 Task: Select the reference search view vs code in the default folding range provider.
Action: Mouse moved to (24, 604)
Screenshot: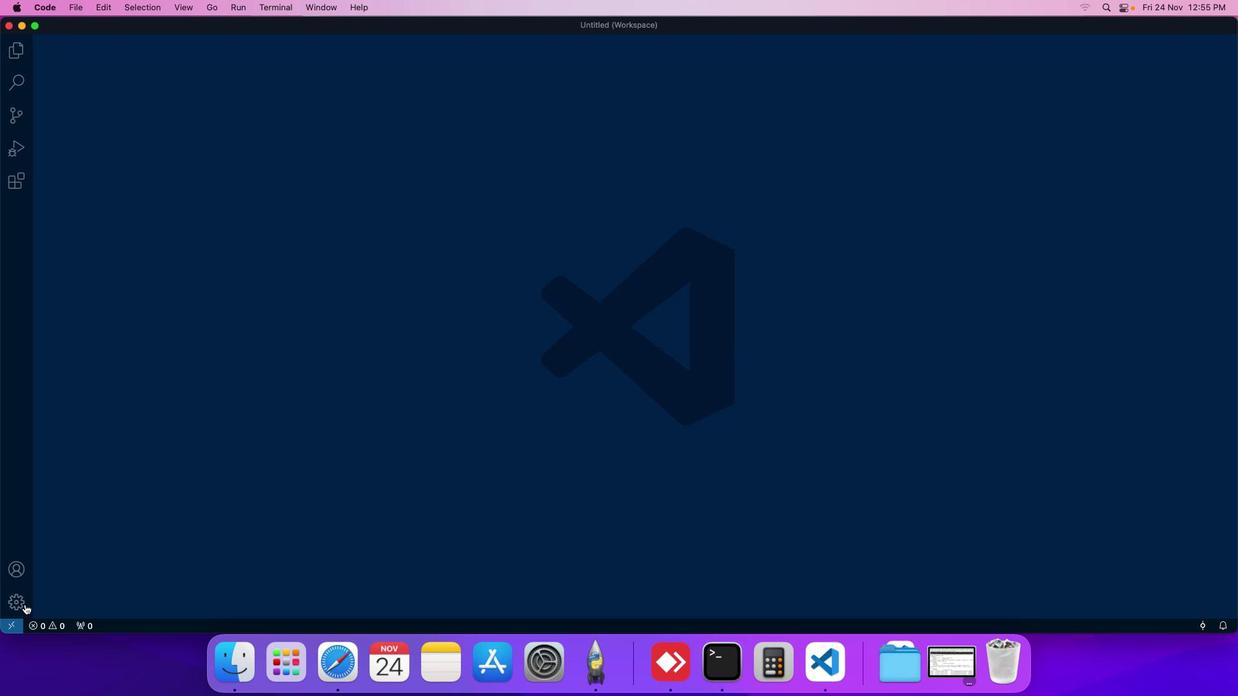 
Action: Mouse pressed left at (24, 604)
Screenshot: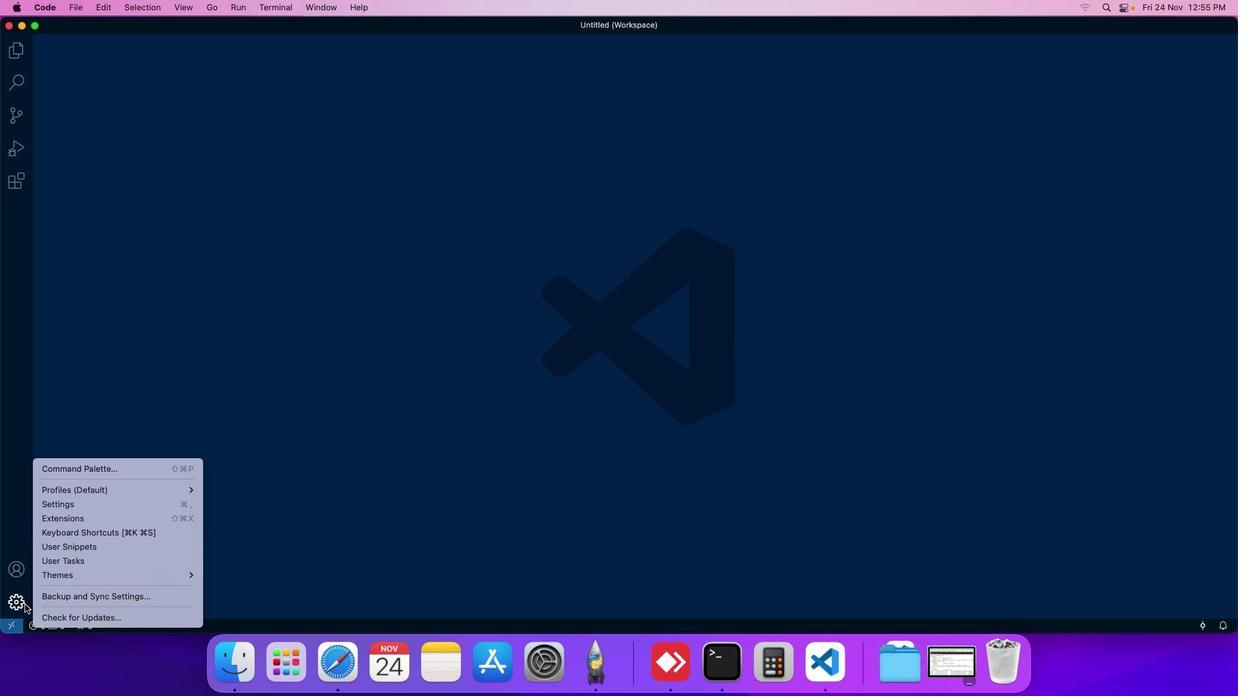 
Action: Mouse moved to (112, 504)
Screenshot: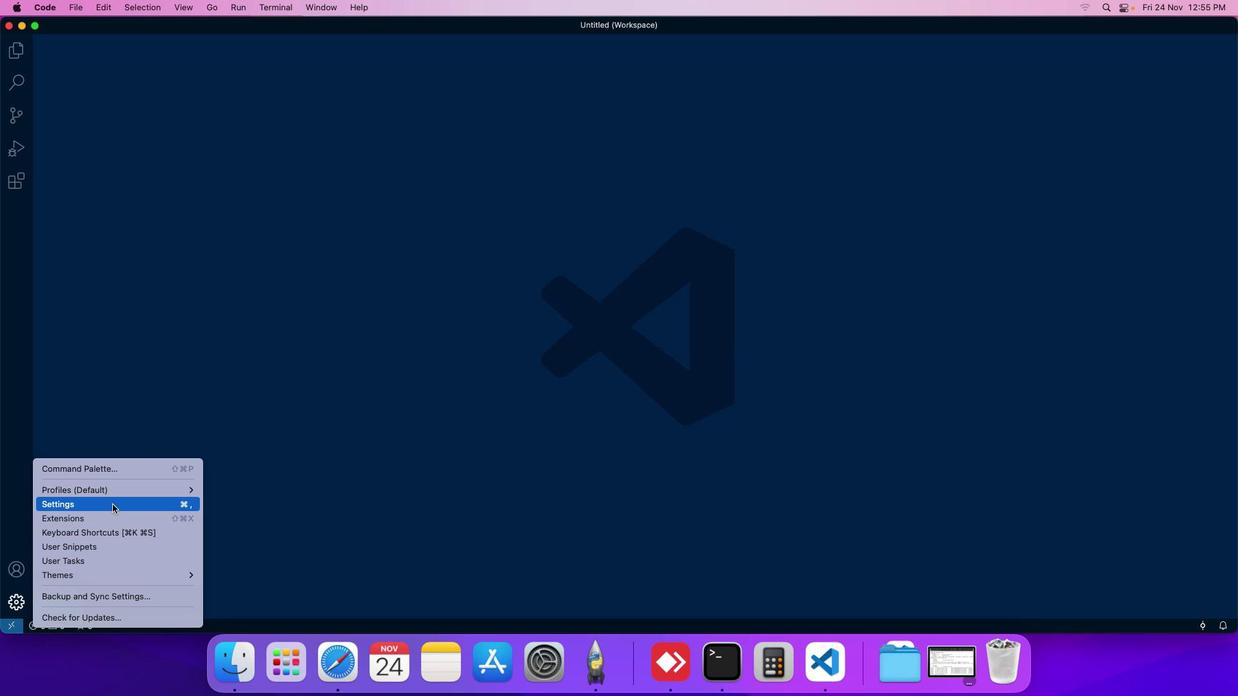 
Action: Mouse pressed left at (112, 504)
Screenshot: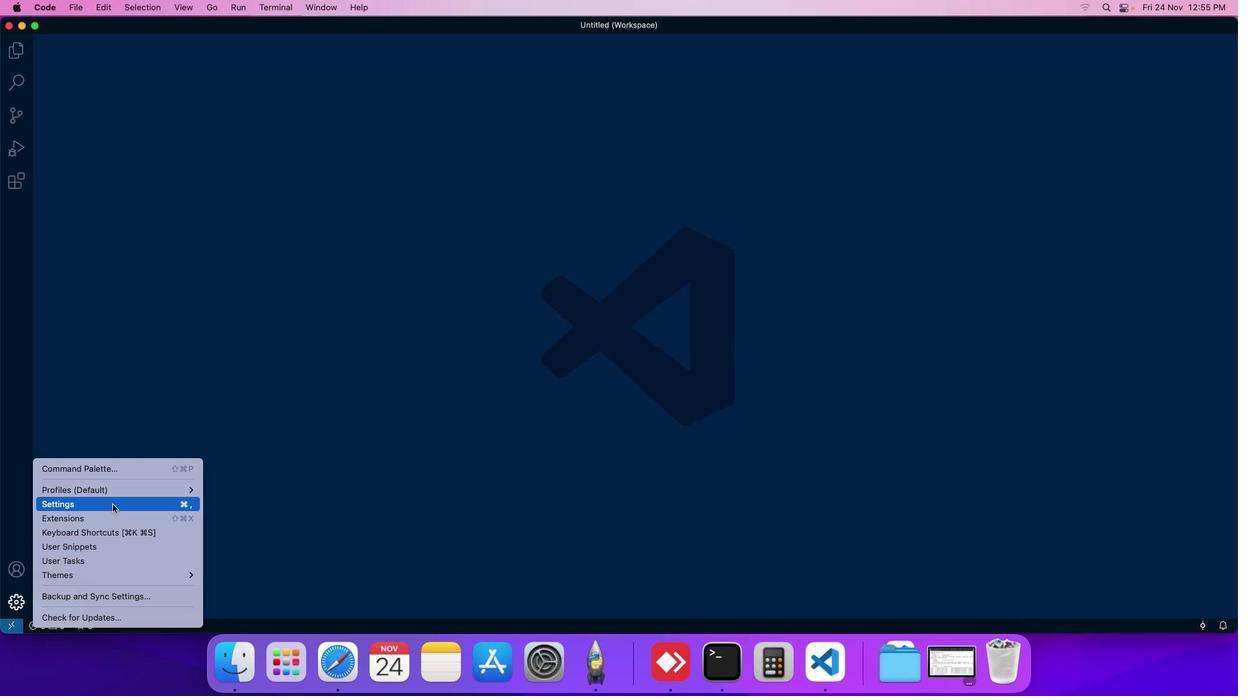 
Action: Mouse moved to (268, 148)
Screenshot: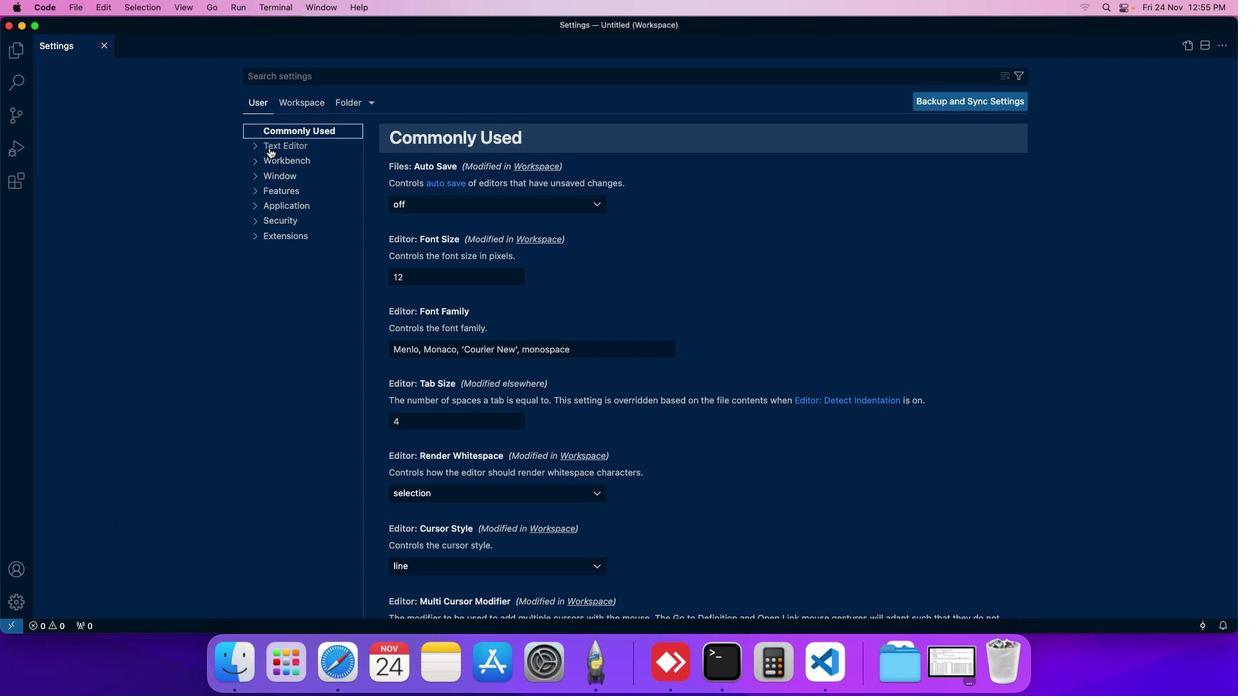 
Action: Mouse pressed left at (268, 148)
Screenshot: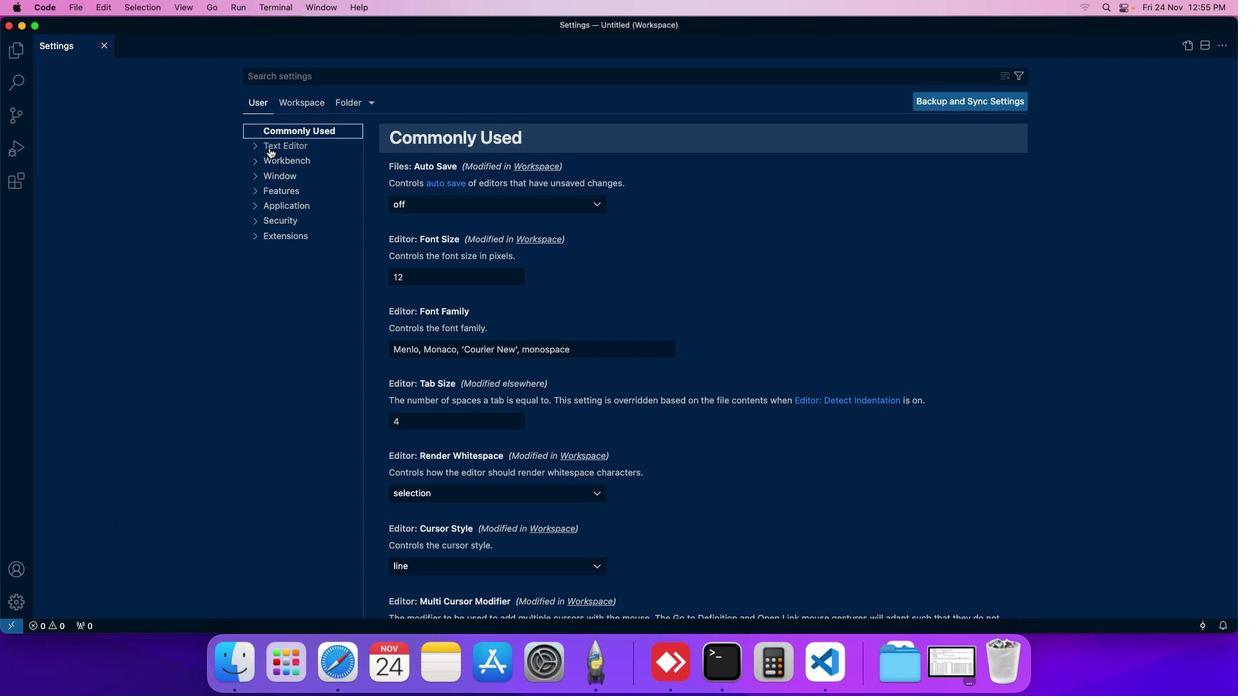 
Action: Mouse moved to (482, 347)
Screenshot: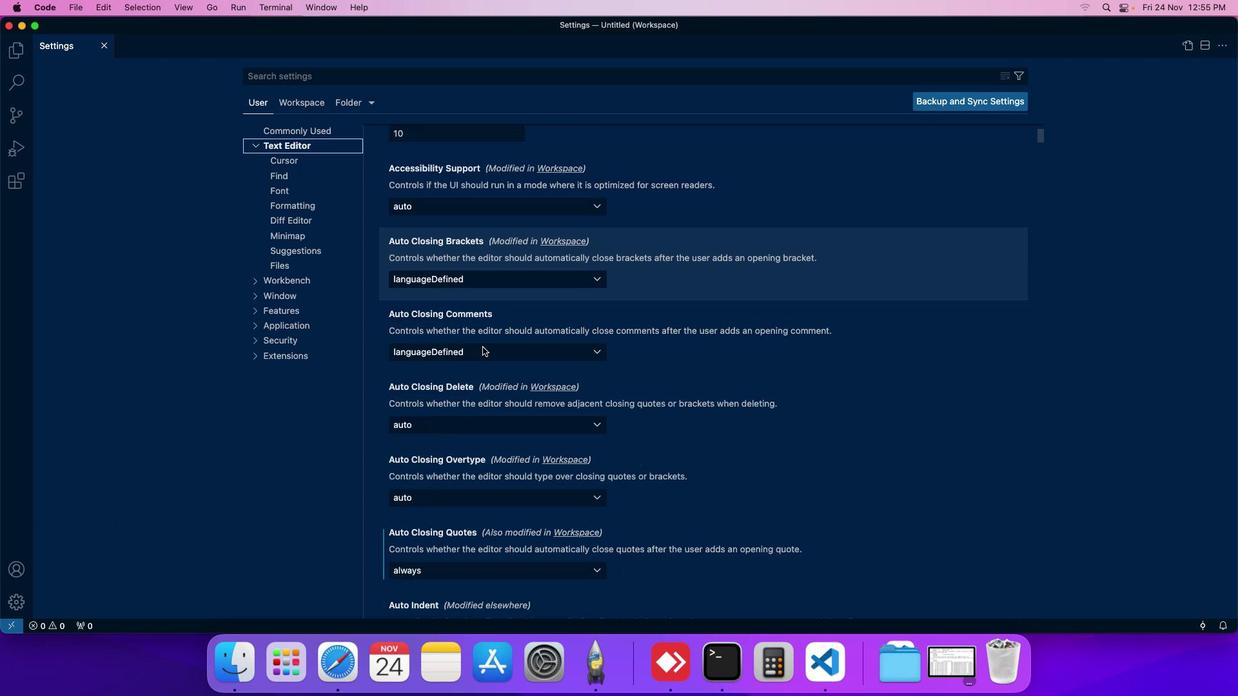 
Action: Mouse scrolled (482, 347) with delta (0, 0)
Screenshot: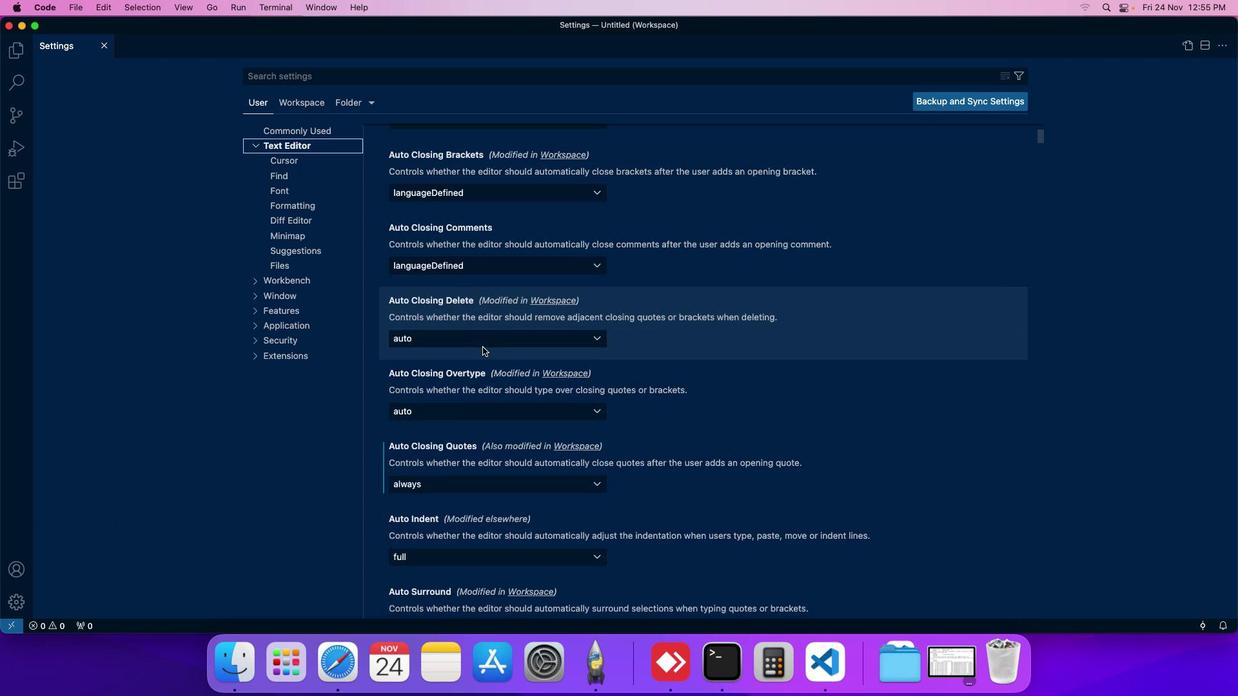 
Action: Mouse scrolled (482, 347) with delta (0, 0)
Screenshot: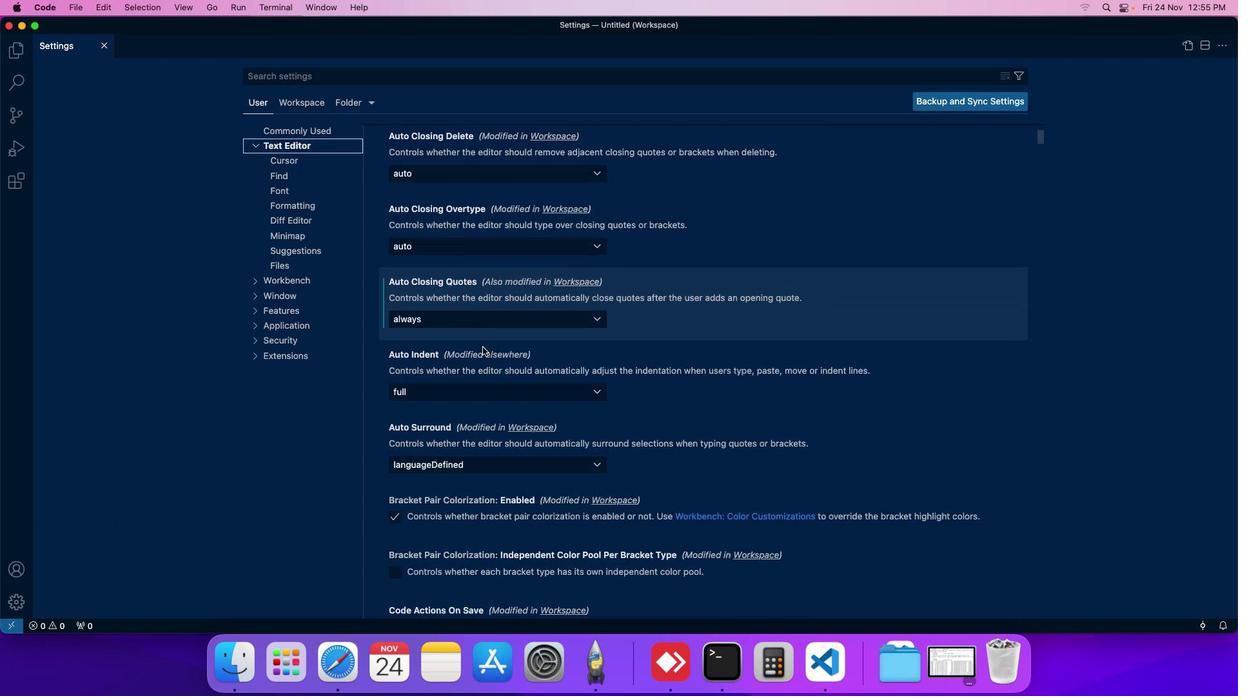 
Action: Mouse scrolled (482, 347) with delta (0, 0)
Screenshot: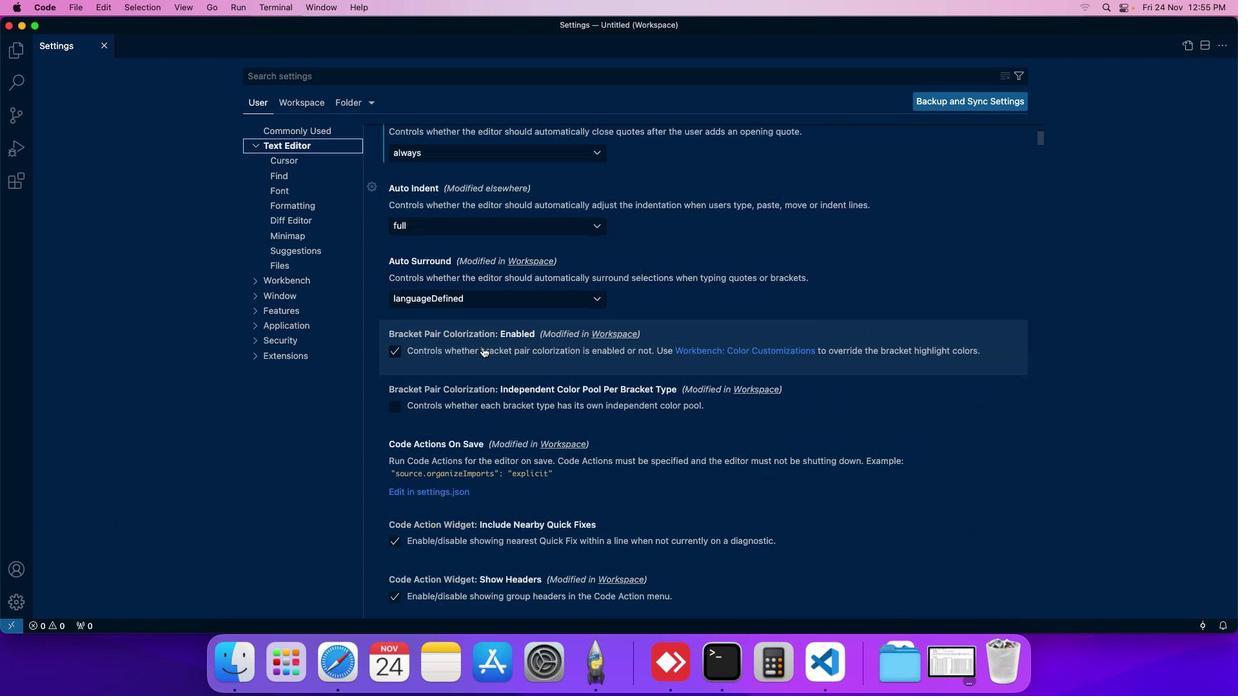 
Action: Mouse scrolled (482, 347) with delta (0, 0)
Screenshot: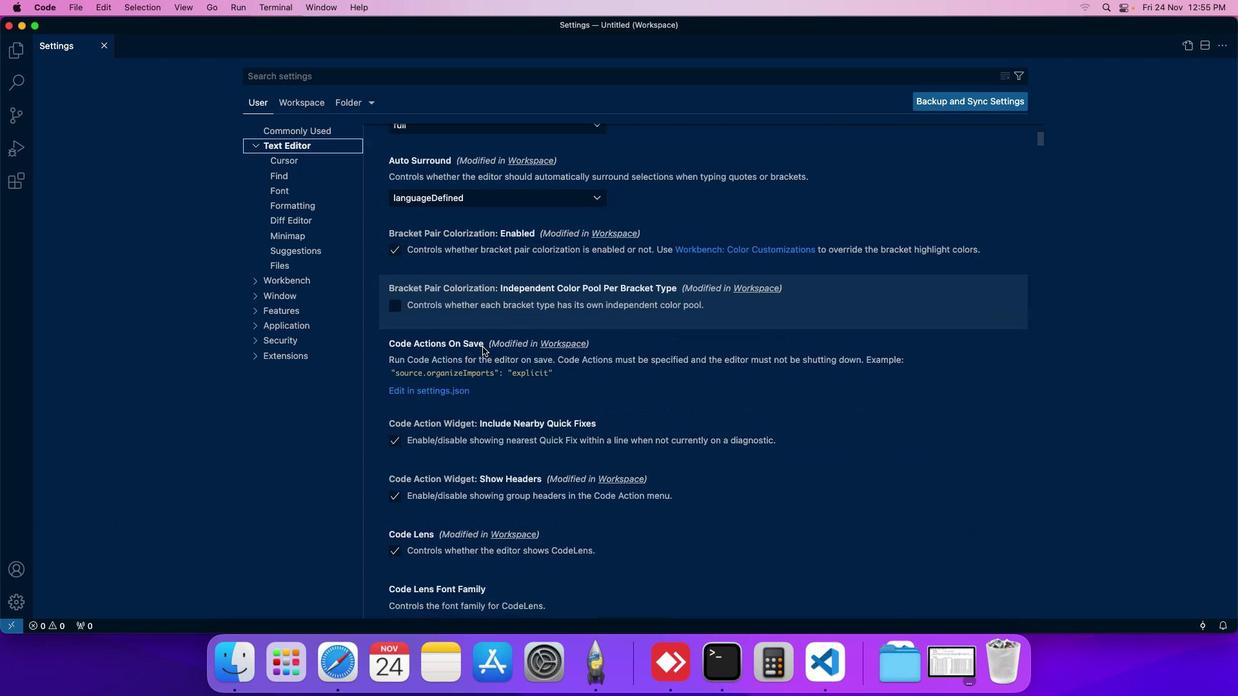 
Action: Mouse scrolled (482, 347) with delta (0, 0)
Screenshot: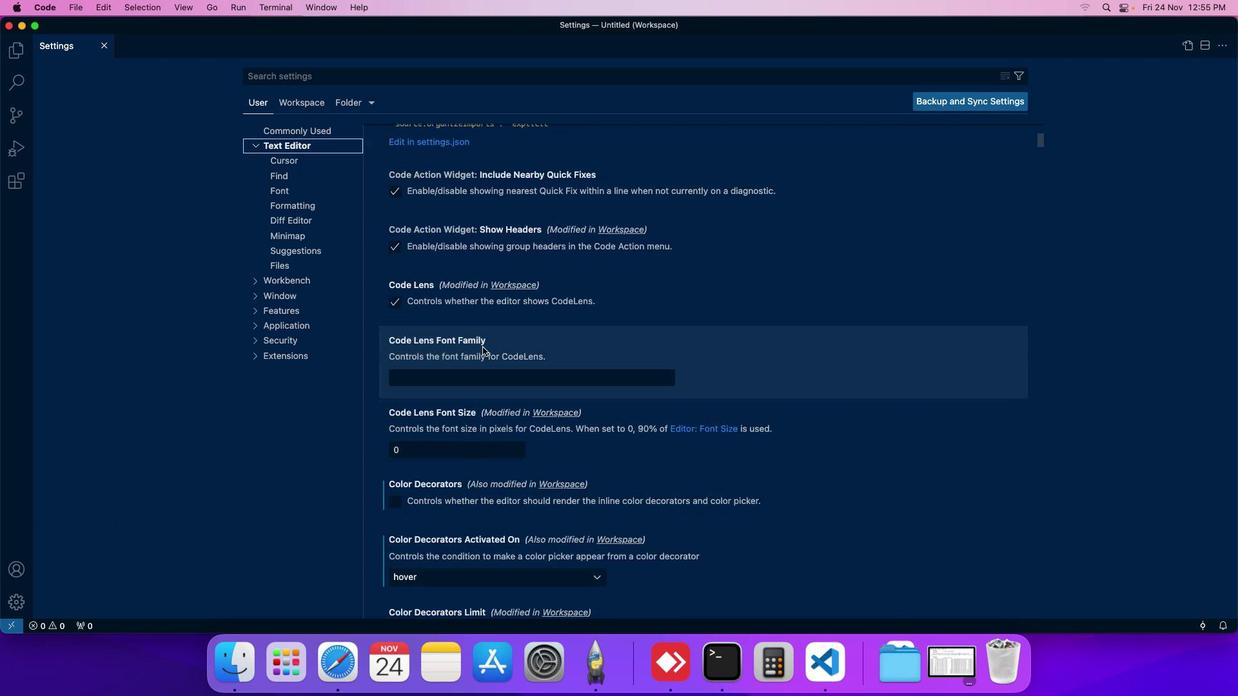 
Action: Mouse scrolled (482, 347) with delta (0, 0)
Screenshot: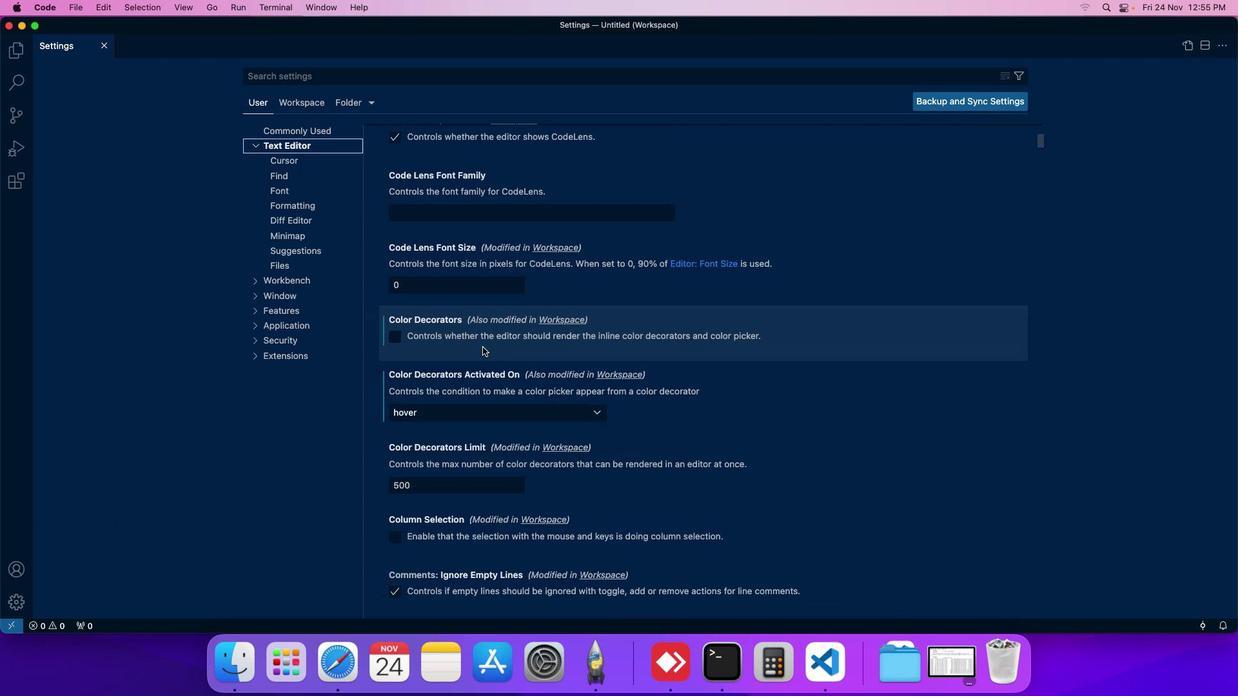
Action: Mouse scrolled (482, 347) with delta (0, 0)
Screenshot: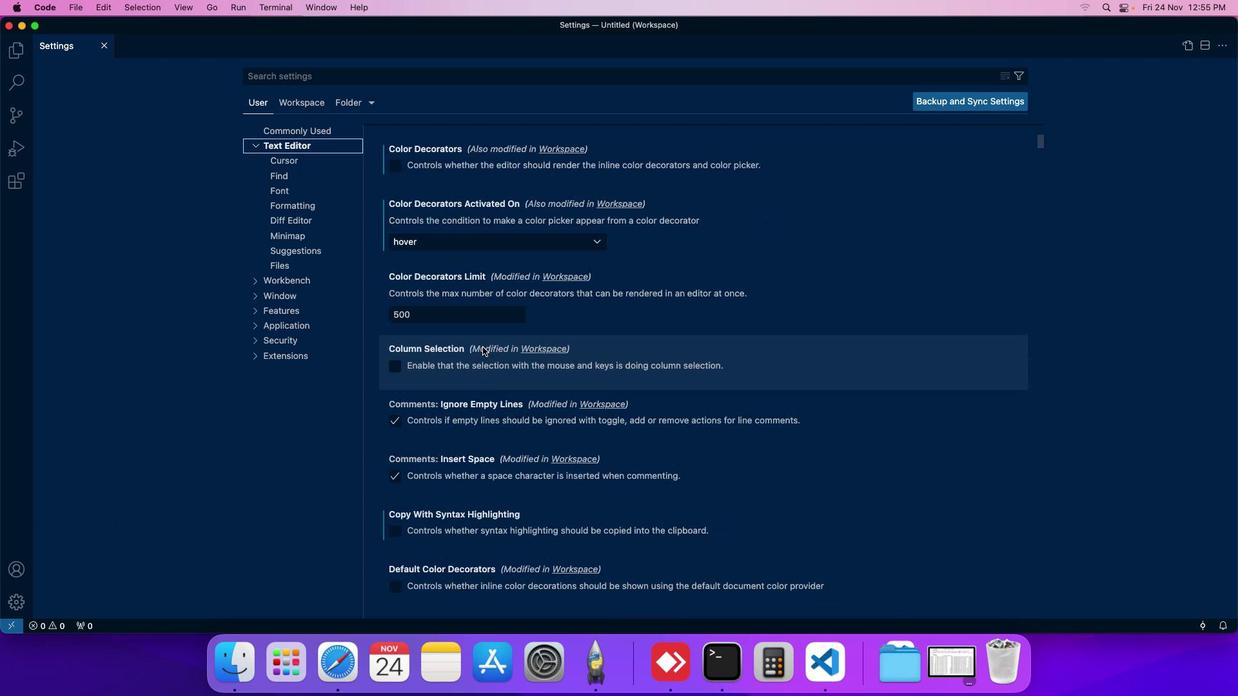
Action: Mouse scrolled (482, 347) with delta (0, 0)
Screenshot: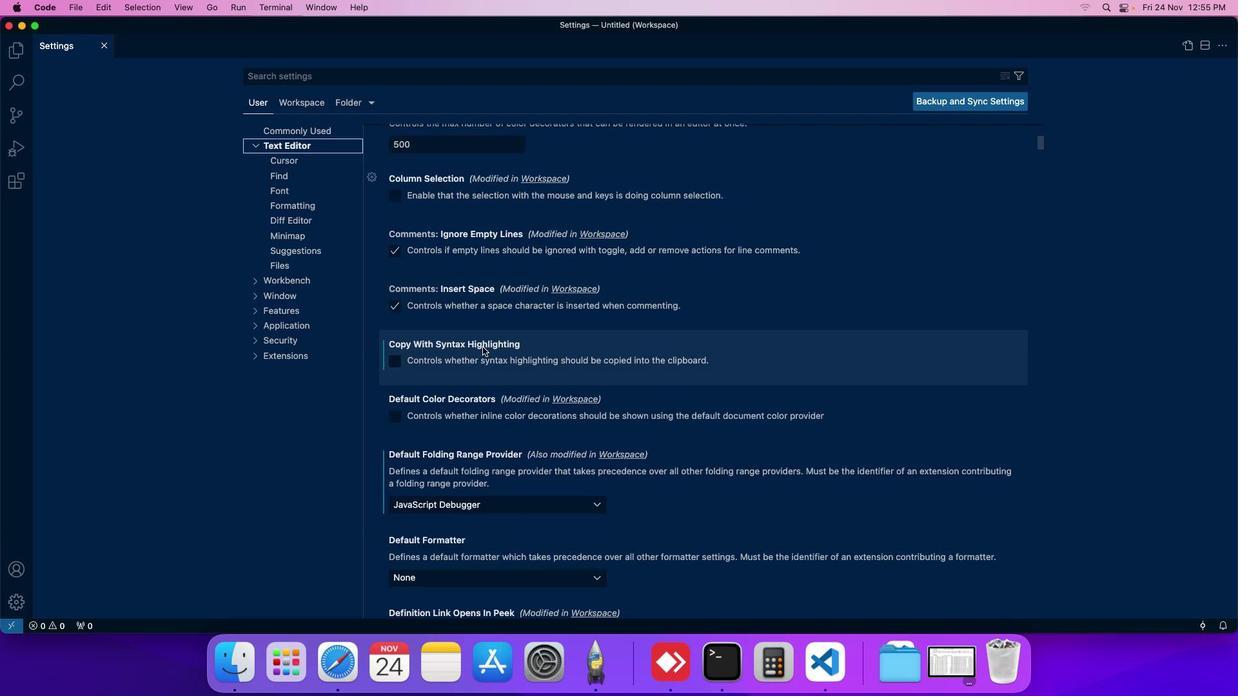
Action: Mouse scrolled (482, 347) with delta (0, 0)
Screenshot: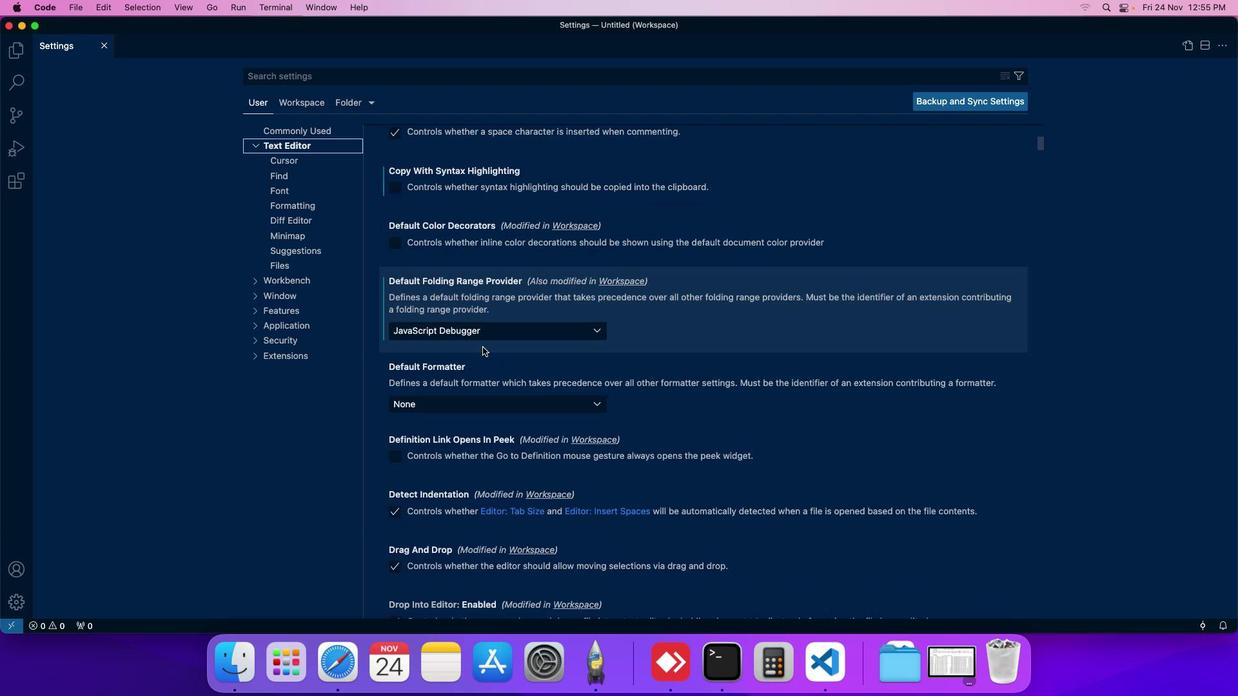 
Action: Mouse scrolled (482, 347) with delta (0, 0)
Screenshot: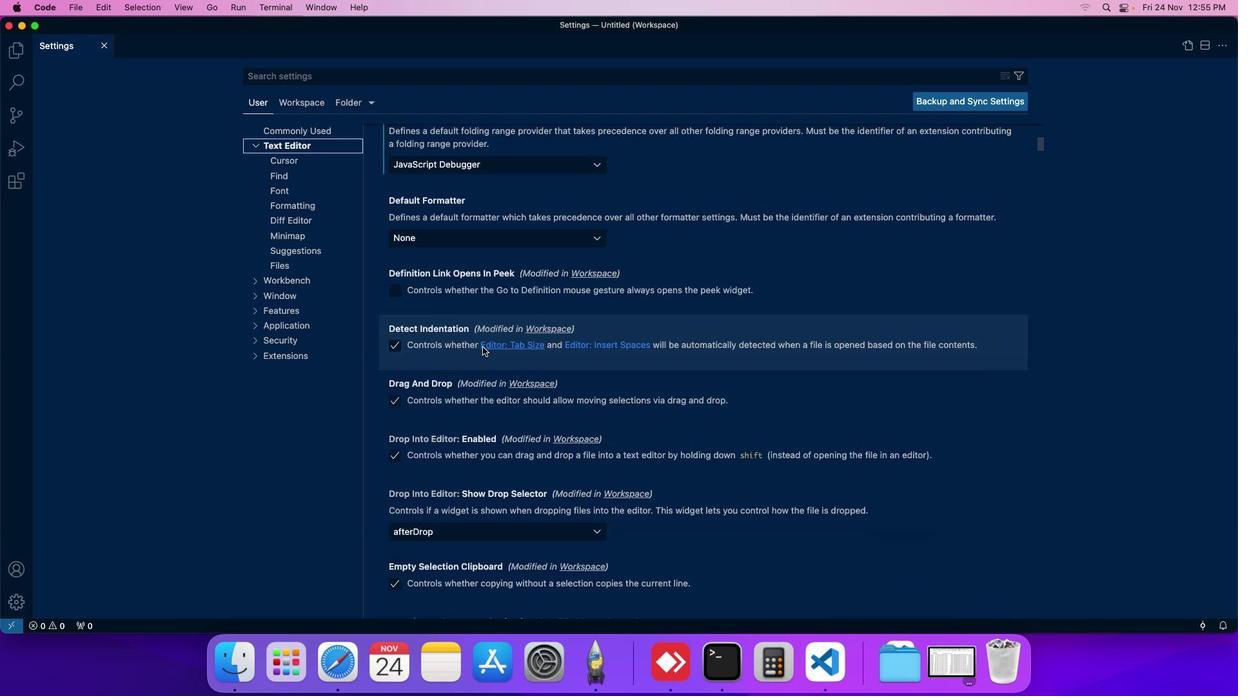 
Action: Mouse scrolled (482, 347) with delta (0, 0)
Screenshot: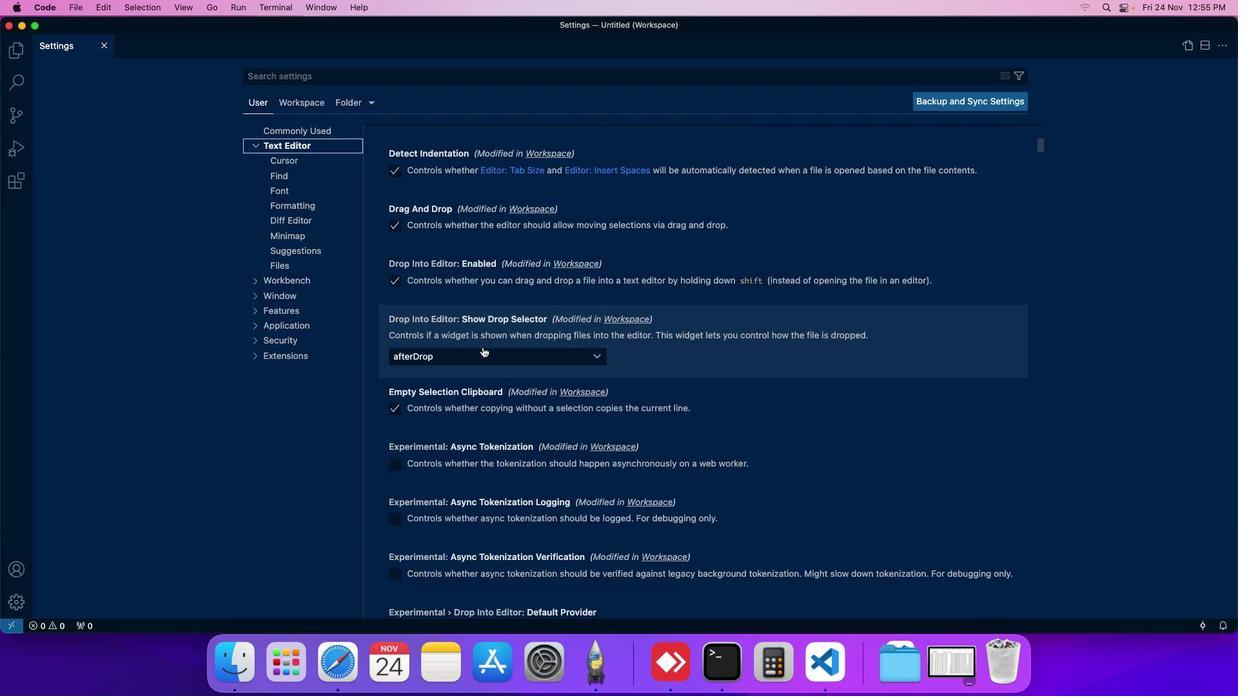 
Action: Mouse scrolled (482, 347) with delta (0, 0)
Screenshot: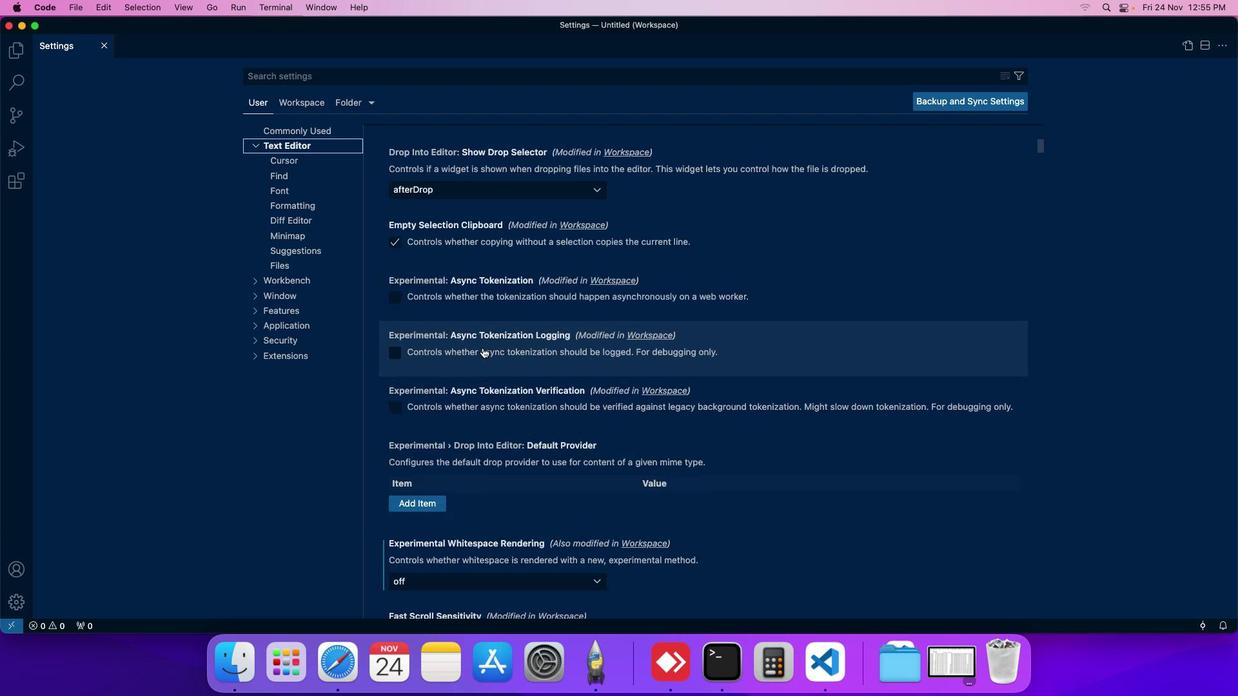 
Action: Mouse moved to (482, 347)
Screenshot: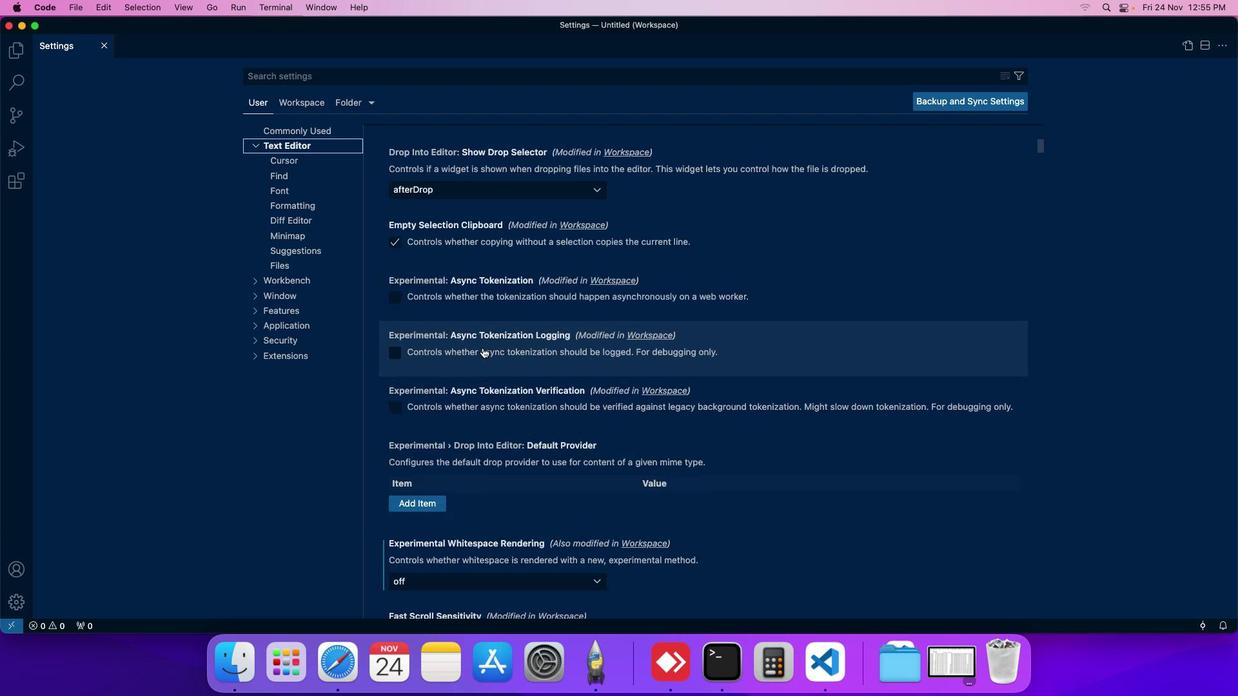 
Action: Mouse scrolled (482, 347) with delta (0, 0)
Screenshot: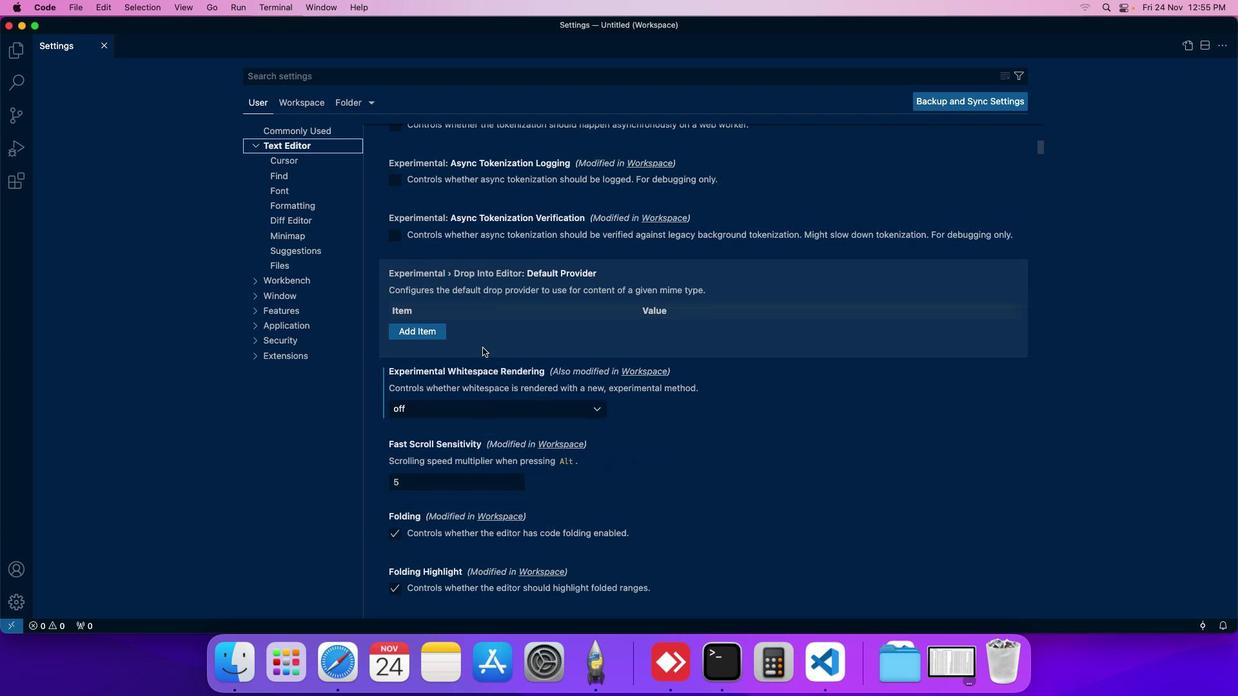 
Action: Mouse scrolled (482, 347) with delta (0, 0)
Screenshot: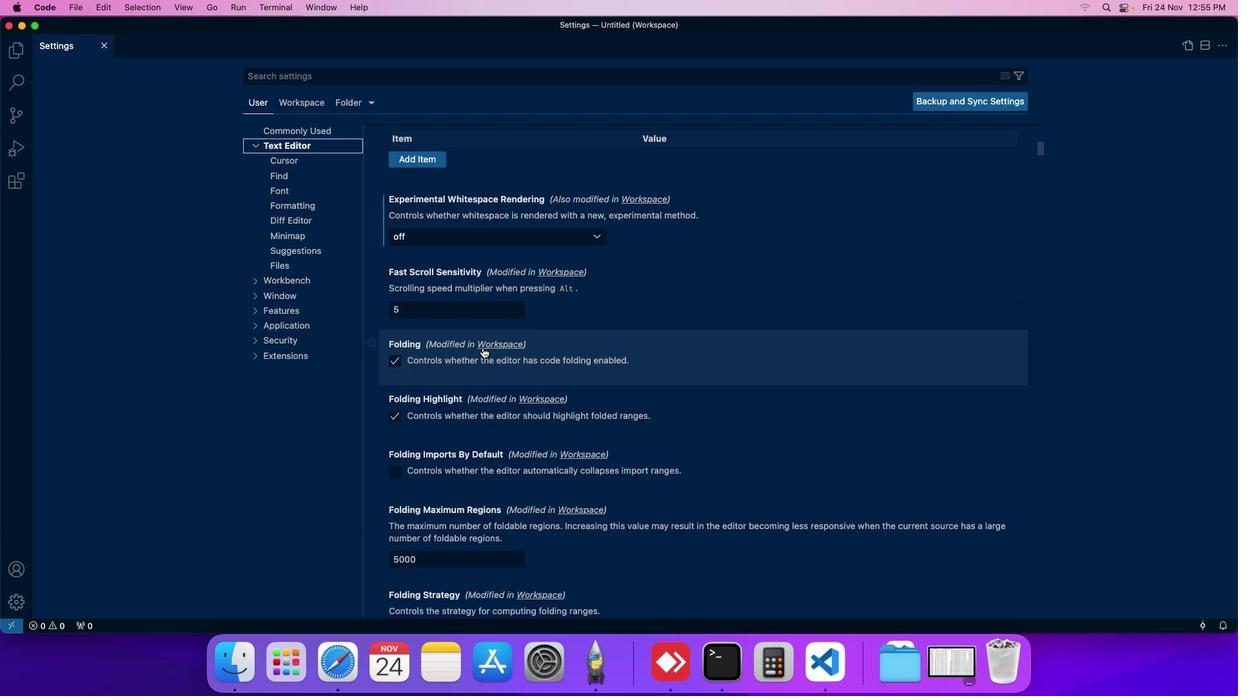 
Action: Mouse scrolled (482, 347) with delta (0, 0)
Screenshot: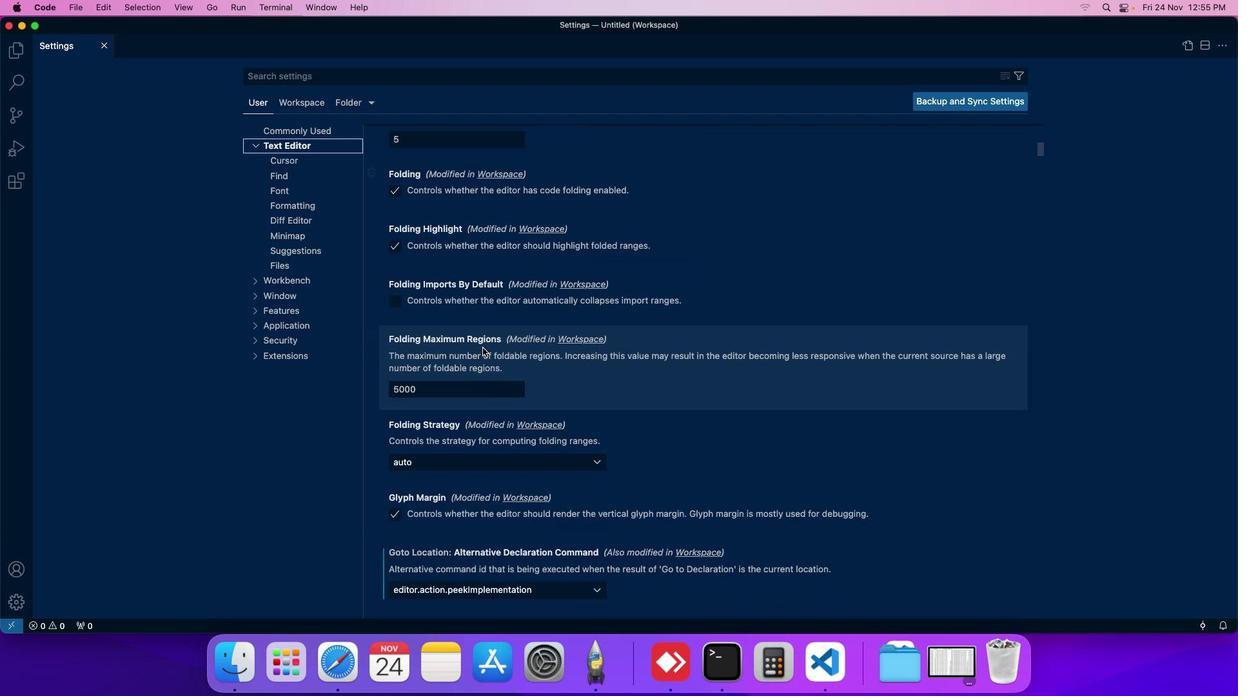 
Action: Mouse scrolled (482, 347) with delta (0, 0)
Screenshot: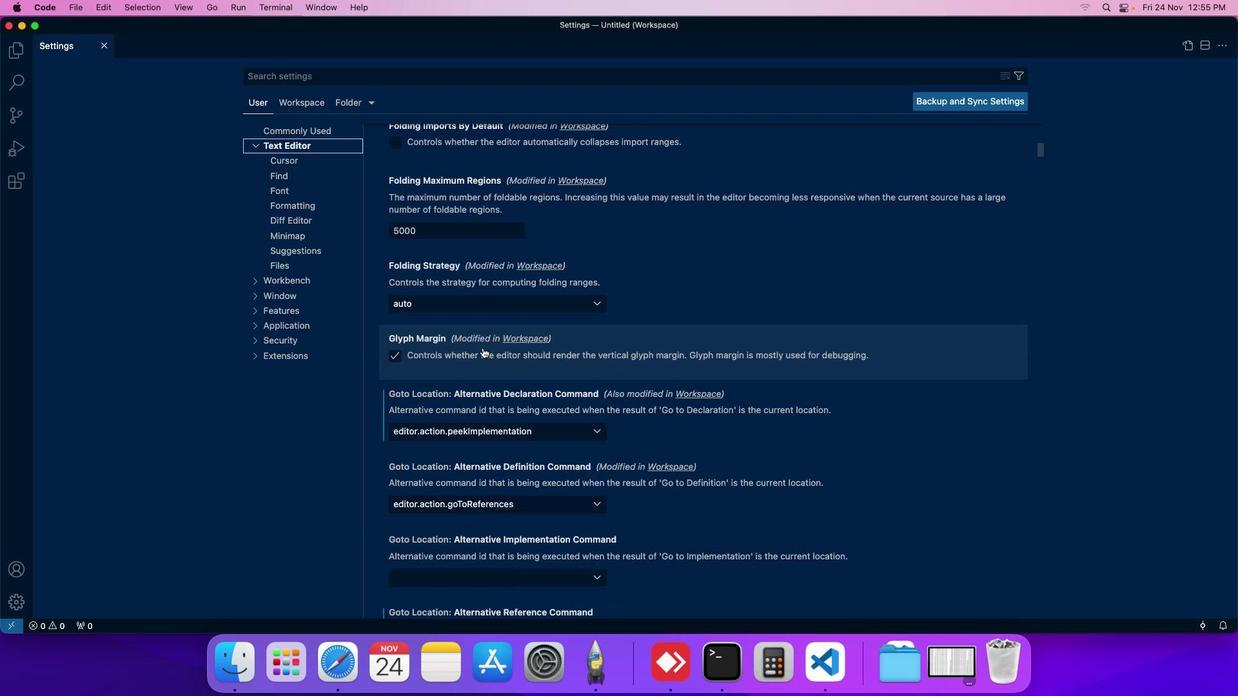 
Action: Mouse scrolled (482, 347) with delta (0, 0)
Screenshot: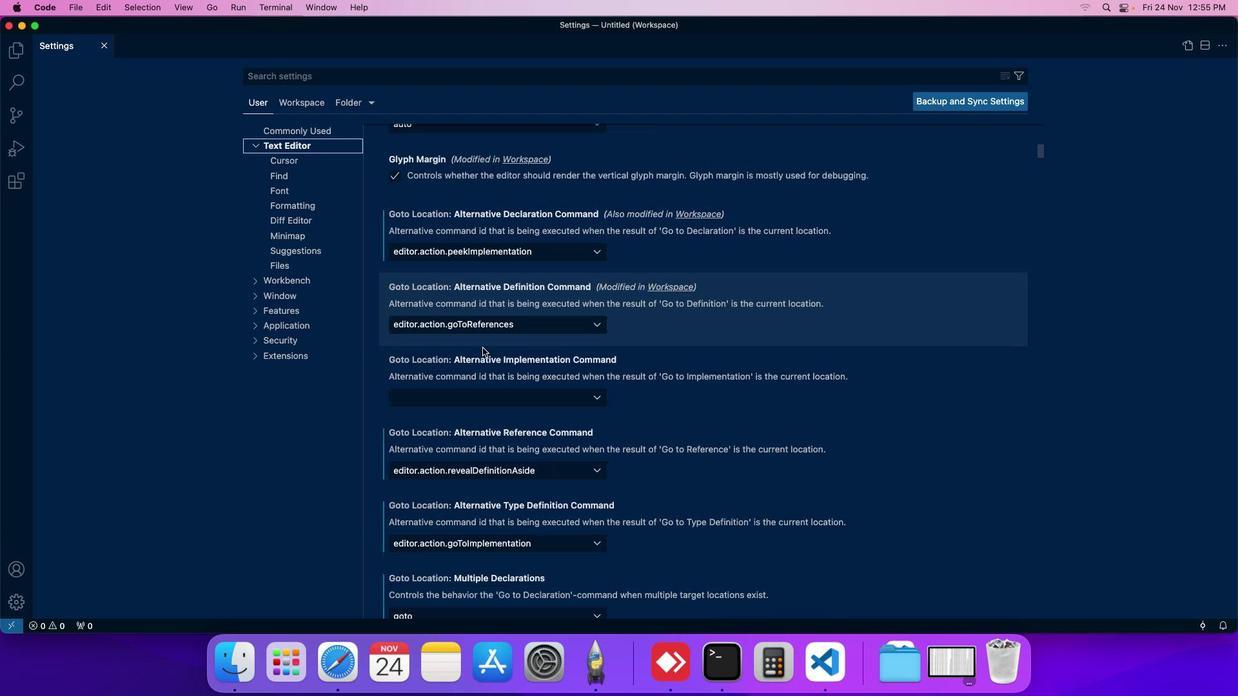 
Action: Mouse scrolled (482, 347) with delta (0, 0)
Screenshot: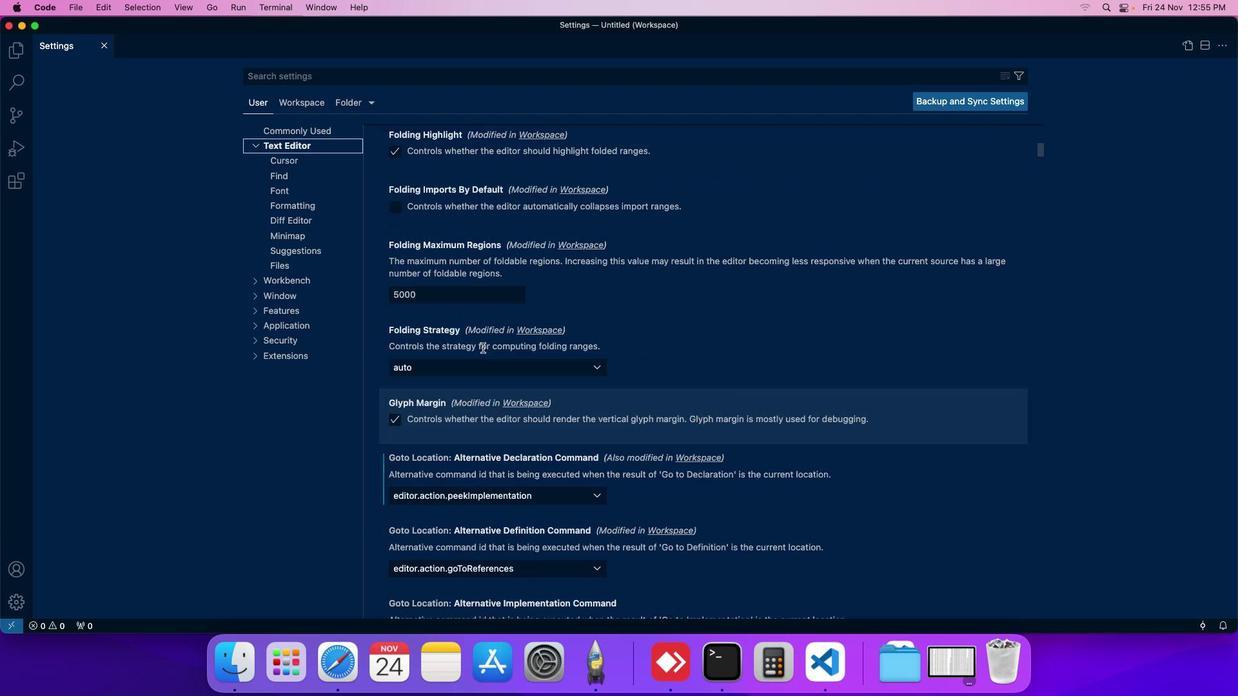 
Action: Mouse scrolled (482, 347) with delta (0, 0)
Screenshot: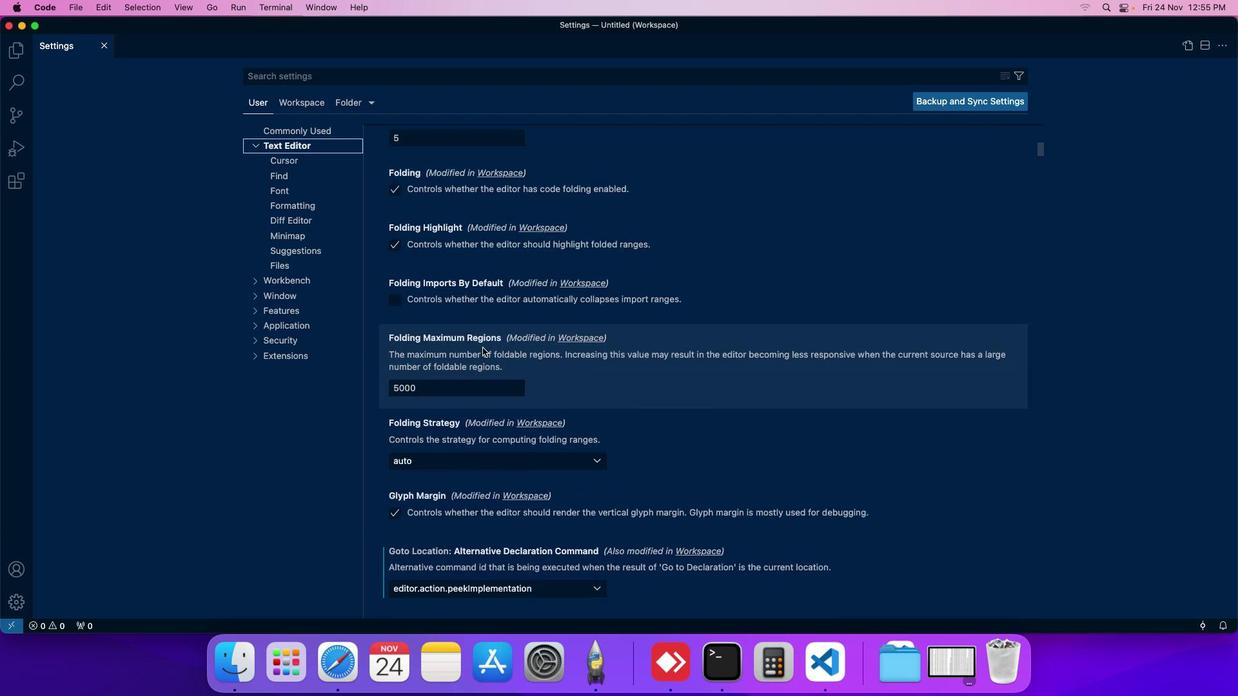 
Action: Mouse moved to (482, 347)
Screenshot: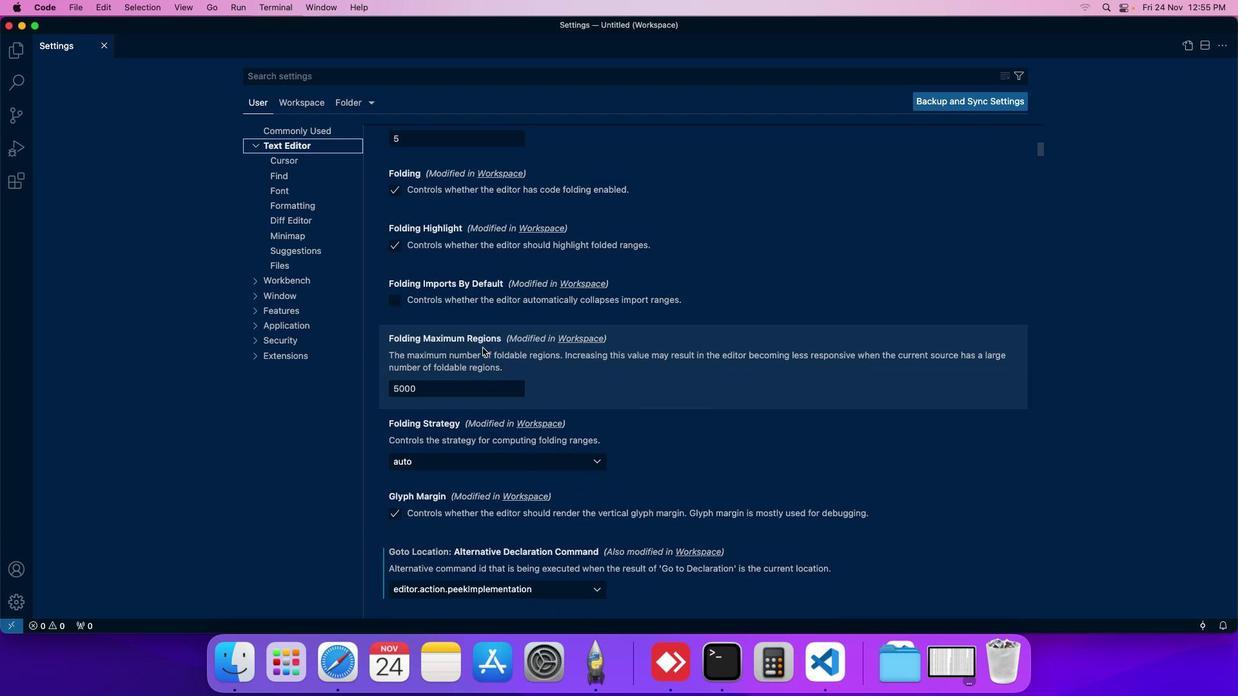 
Action: Mouse scrolled (482, 347) with delta (0, 0)
Screenshot: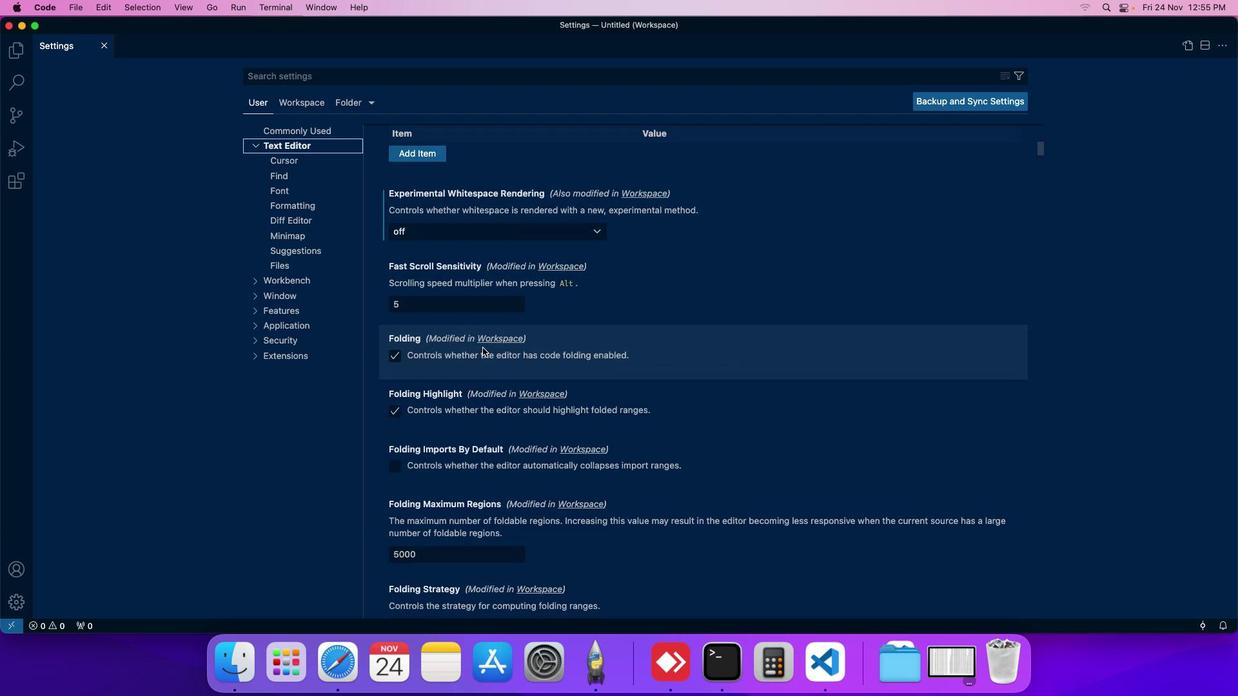 
Action: Mouse moved to (482, 348)
Screenshot: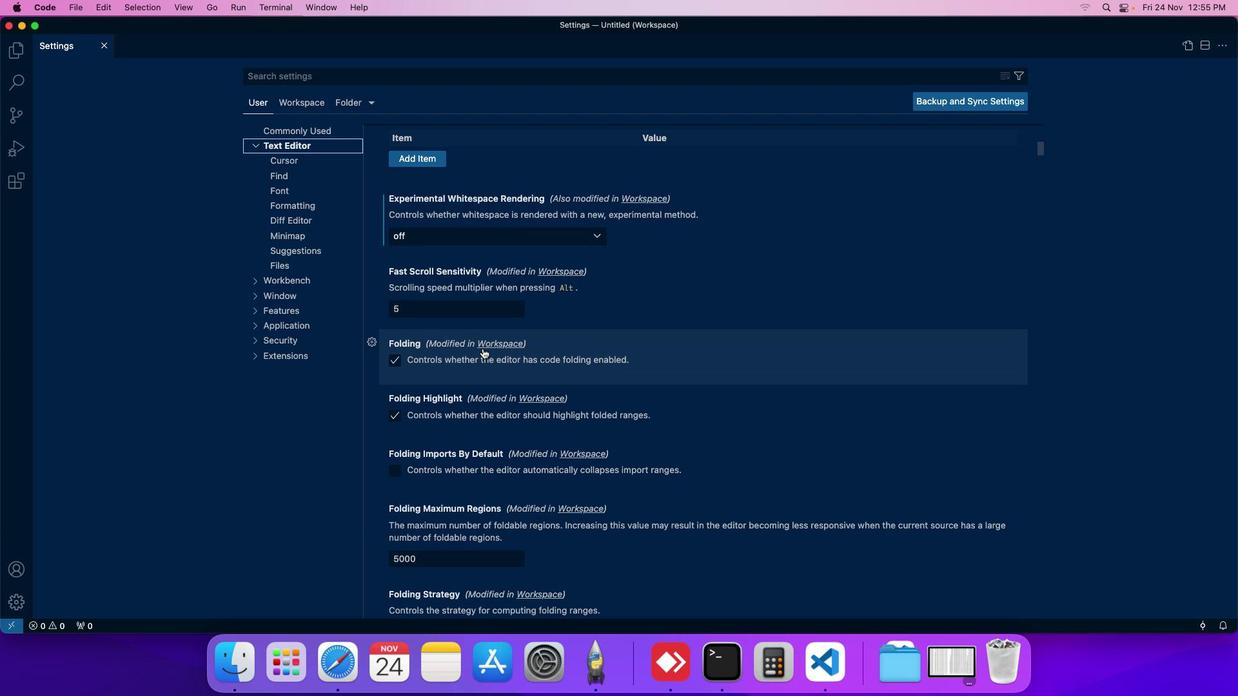 
Action: Mouse scrolled (482, 348) with delta (0, 0)
Screenshot: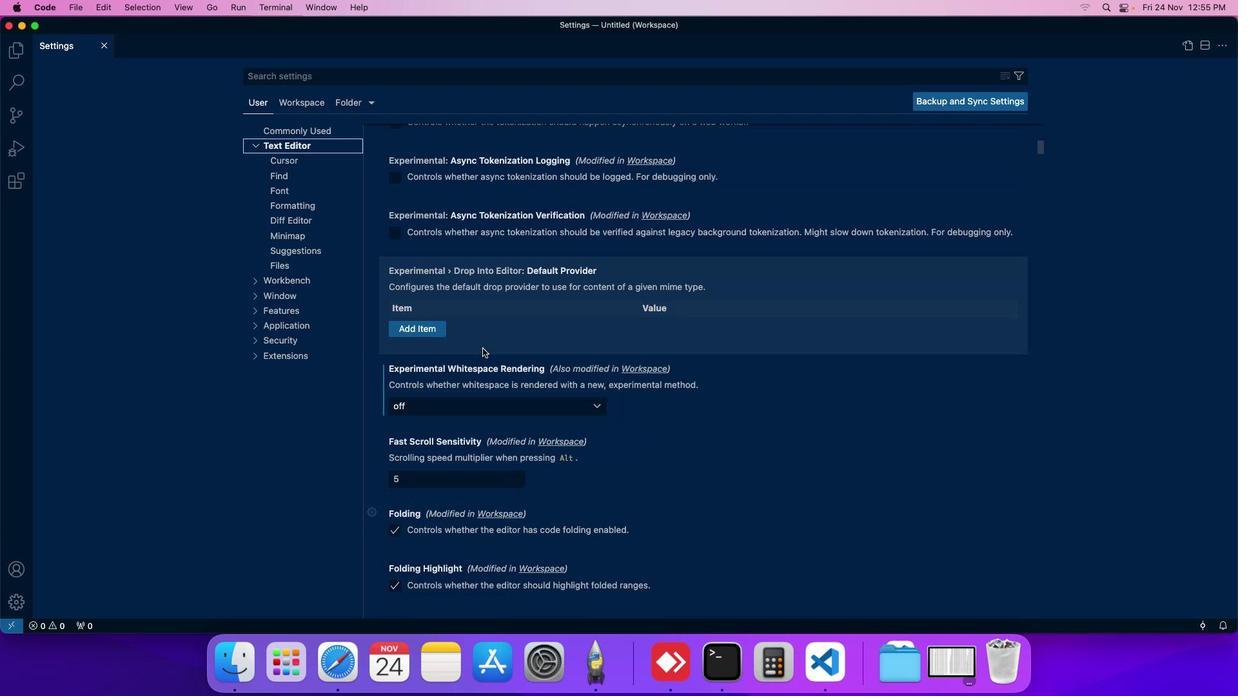 
Action: Mouse scrolled (482, 348) with delta (0, 0)
Screenshot: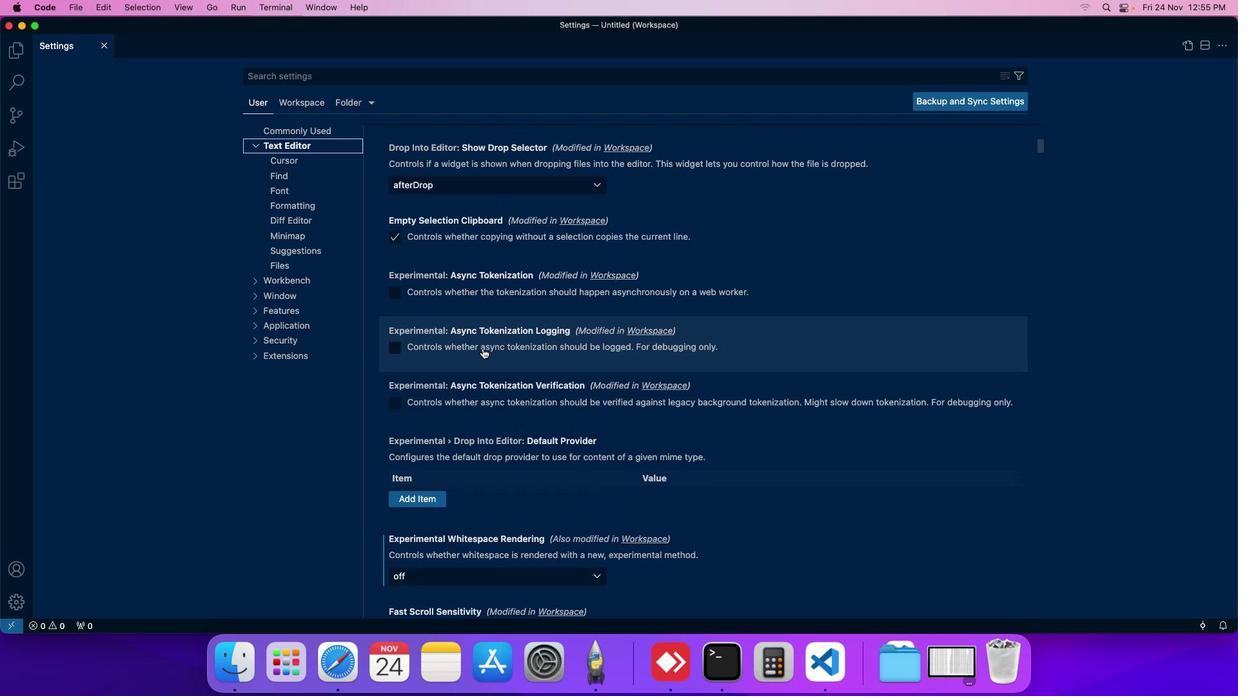 
Action: Mouse scrolled (482, 348) with delta (0, 0)
Screenshot: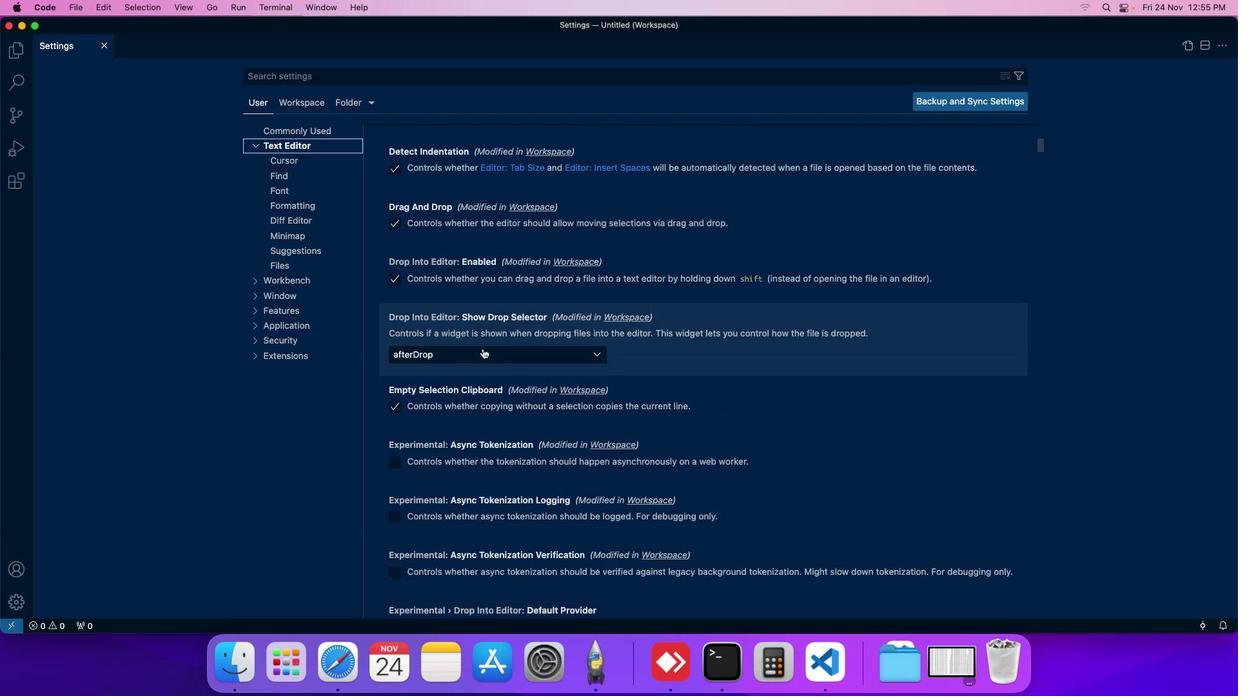 
Action: Mouse scrolled (482, 348) with delta (0, 0)
Screenshot: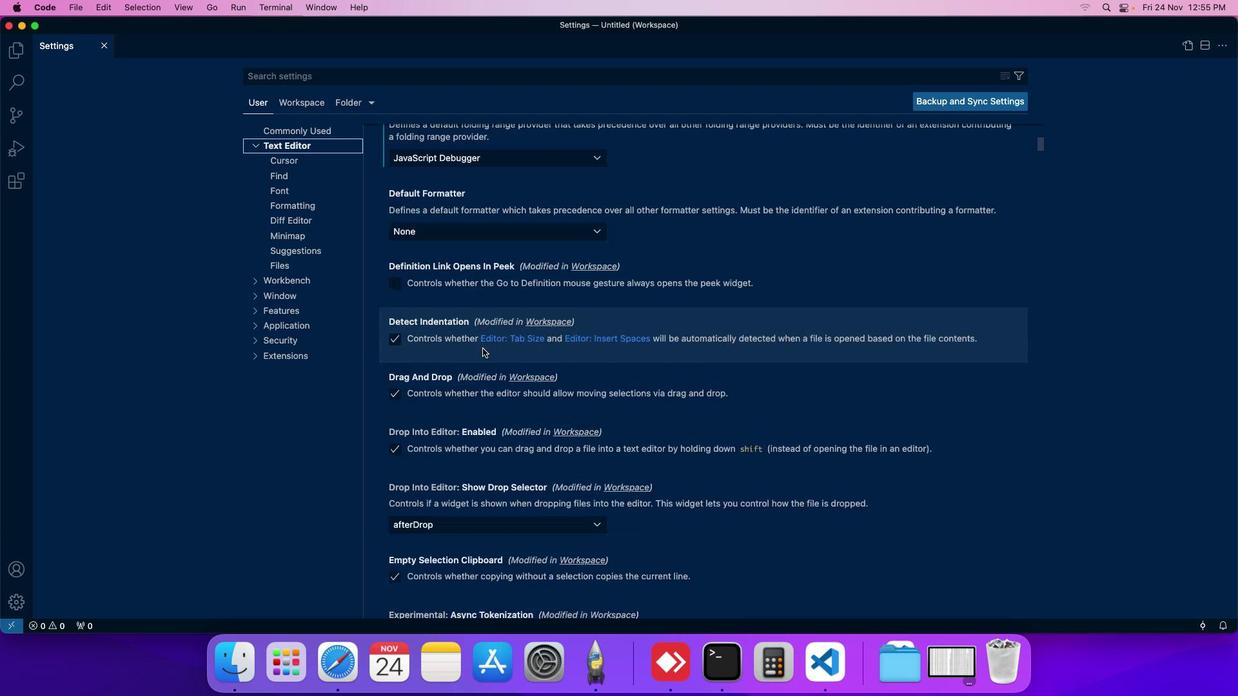 
Action: Mouse scrolled (482, 348) with delta (0, 0)
Screenshot: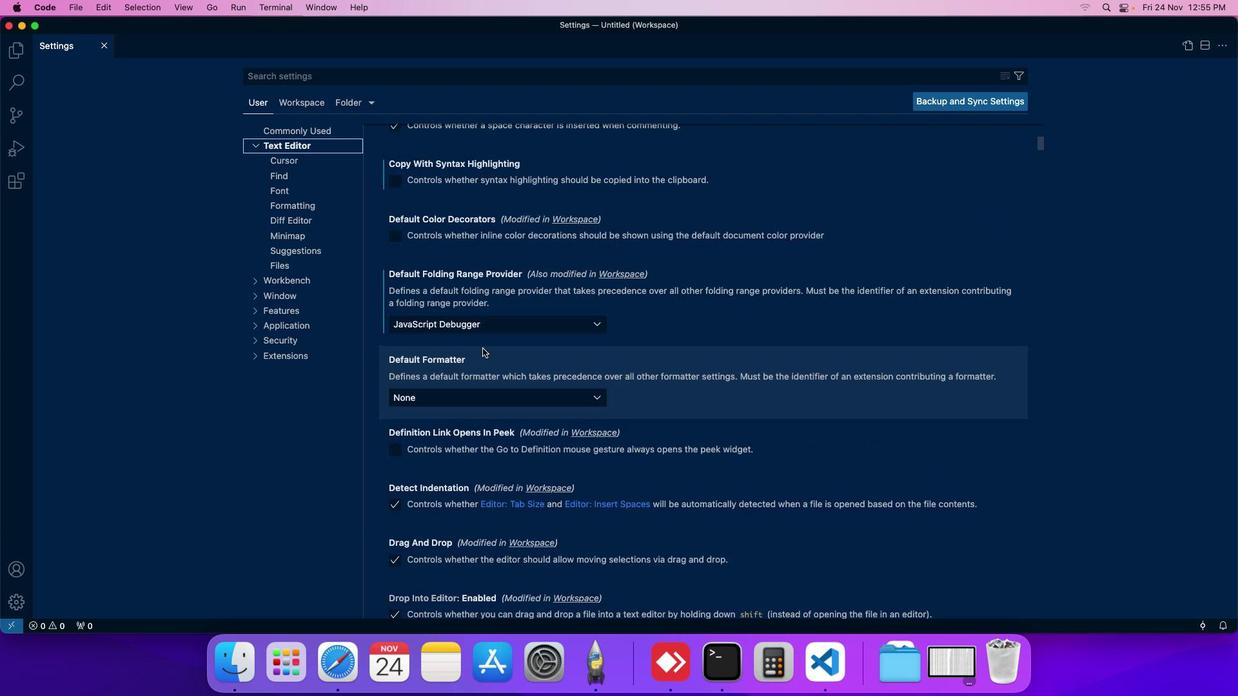 
Action: Mouse moved to (510, 330)
Screenshot: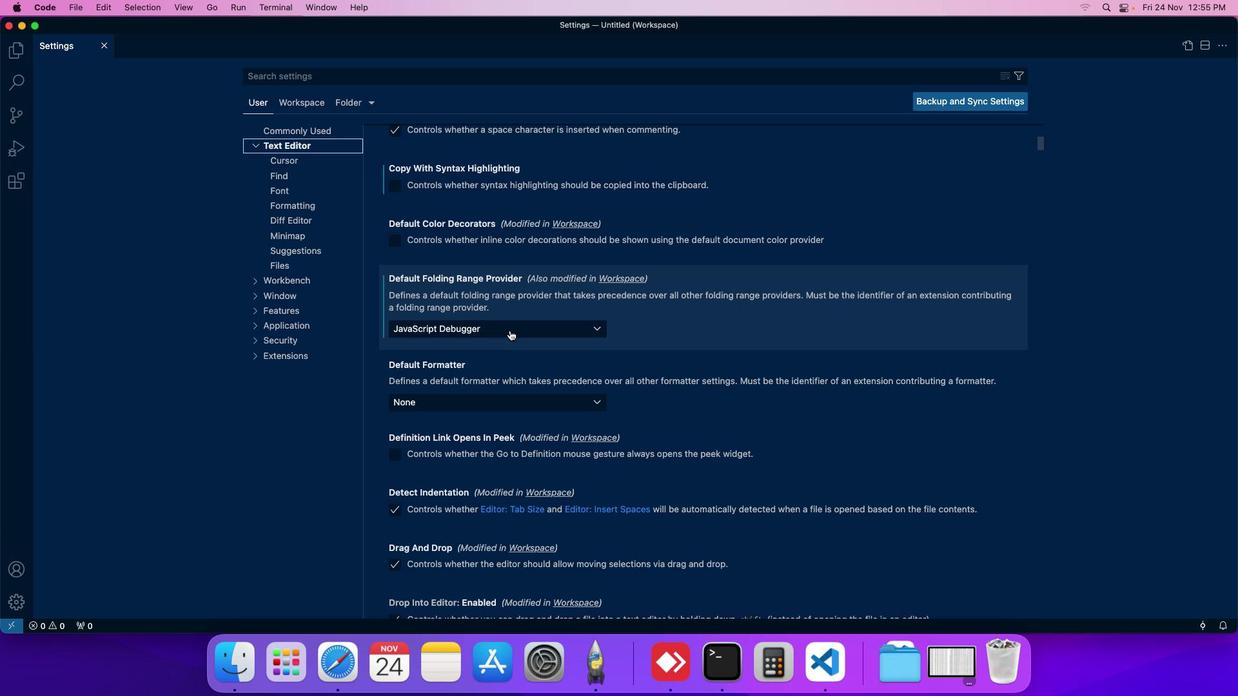 
Action: Mouse pressed left at (510, 330)
Screenshot: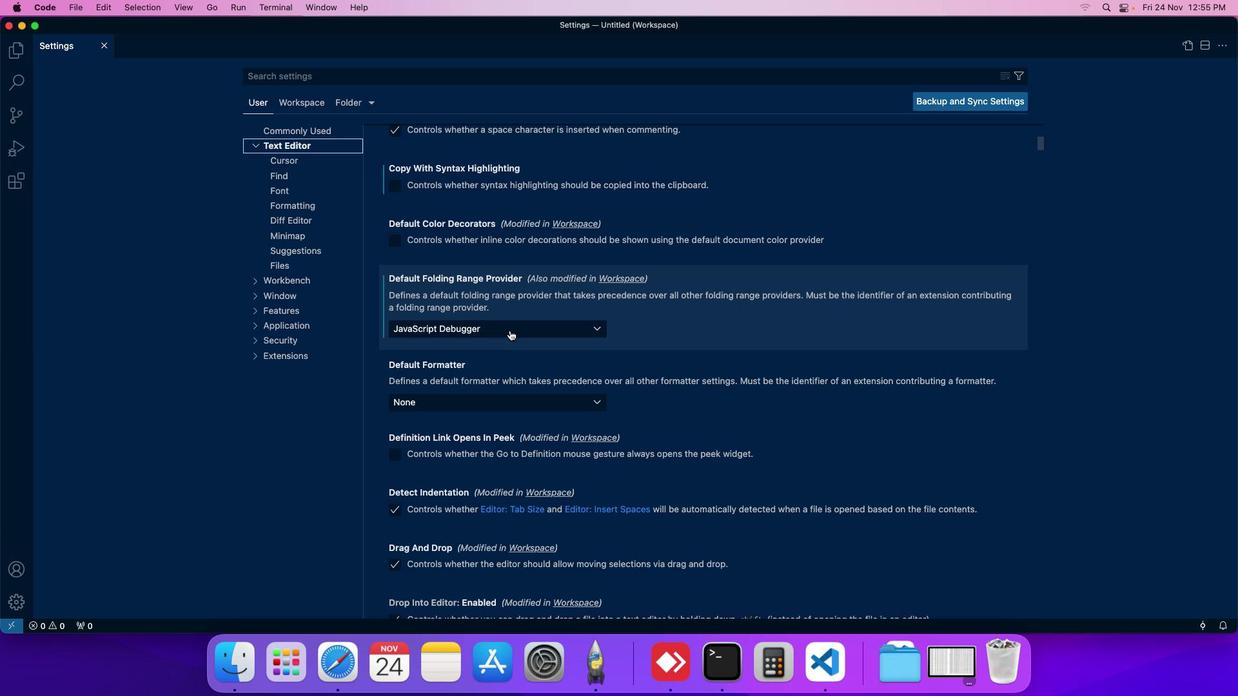 
Action: Mouse moved to (510, 505)
Screenshot: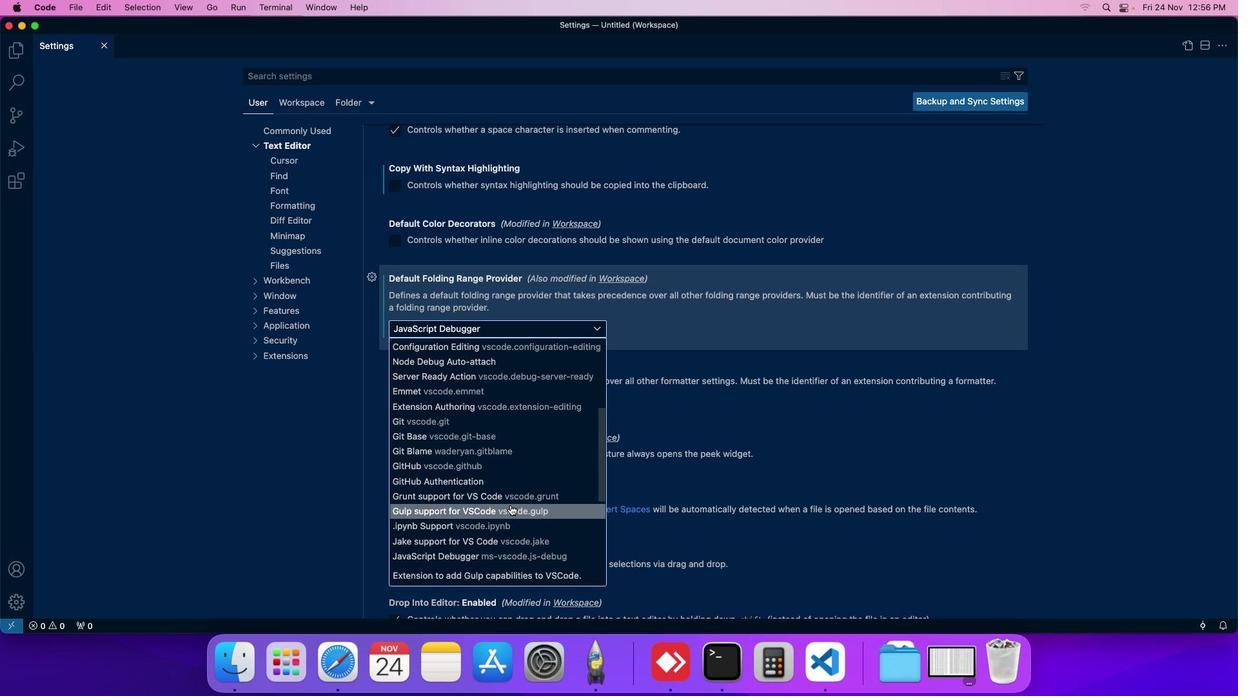 
Action: Mouse scrolled (510, 505) with delta (0, 0)
Screenshot: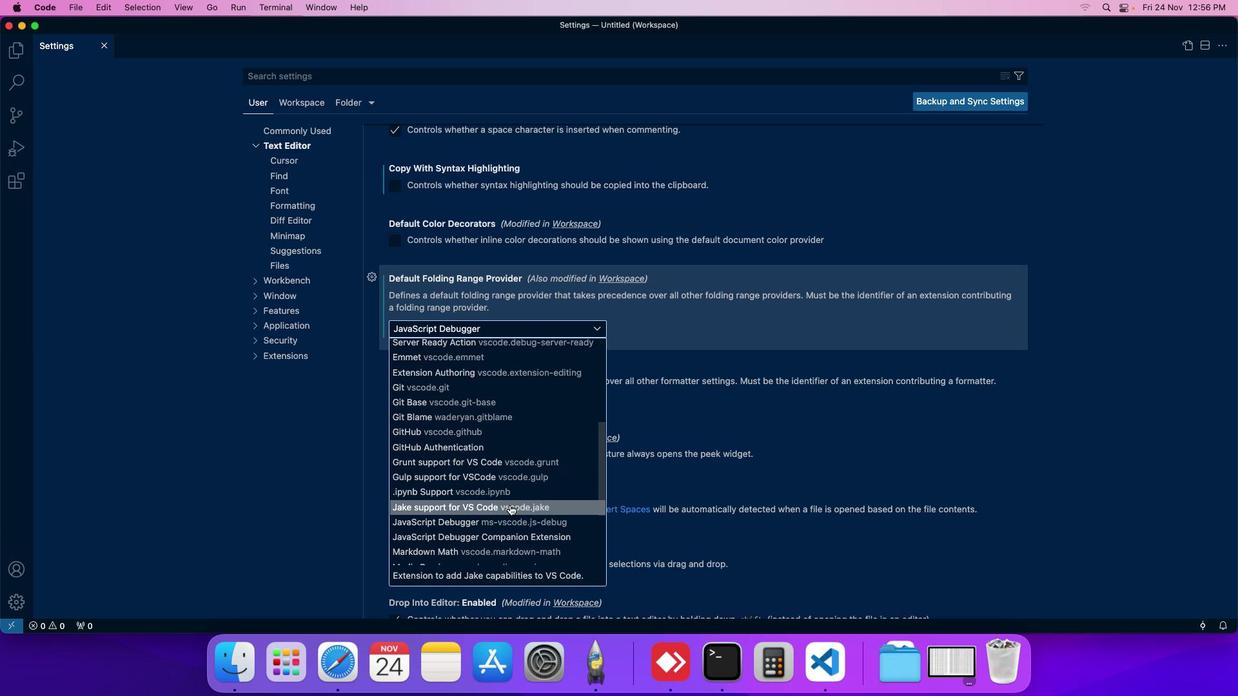 
Action: Mouse moved to (455, 396)
Screenshot: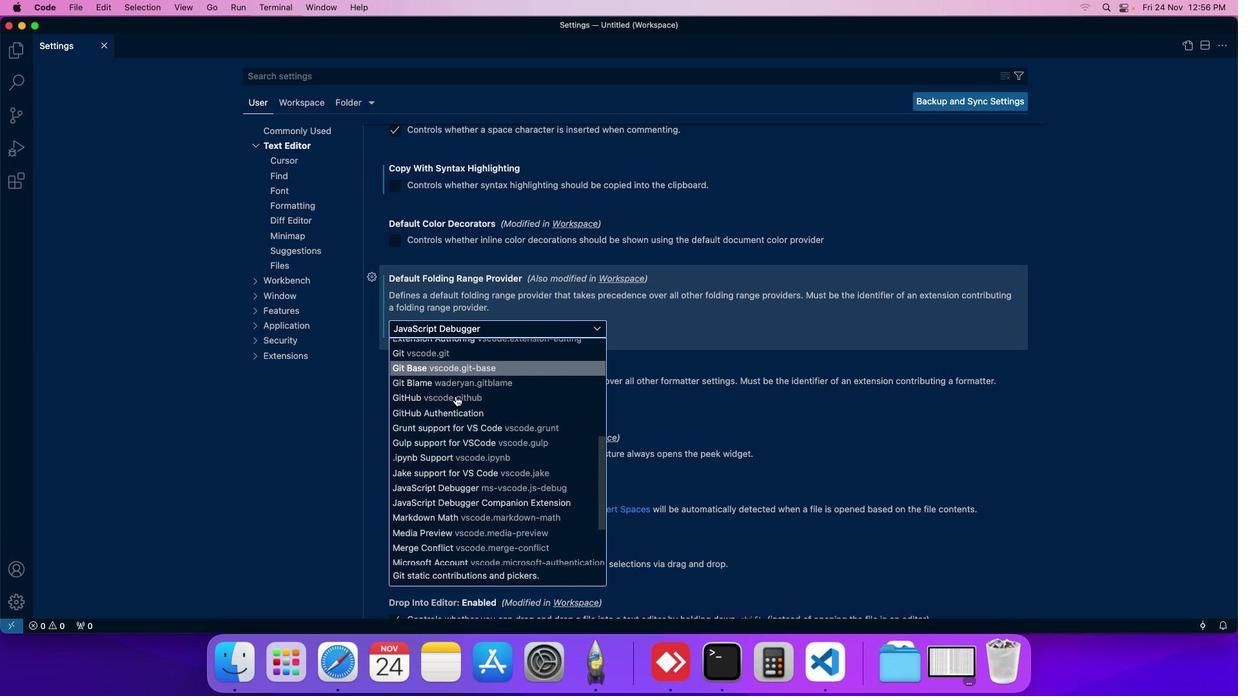 
Action: Mouse scrolled (455, 396) with delta (0, 0)
Screenshot: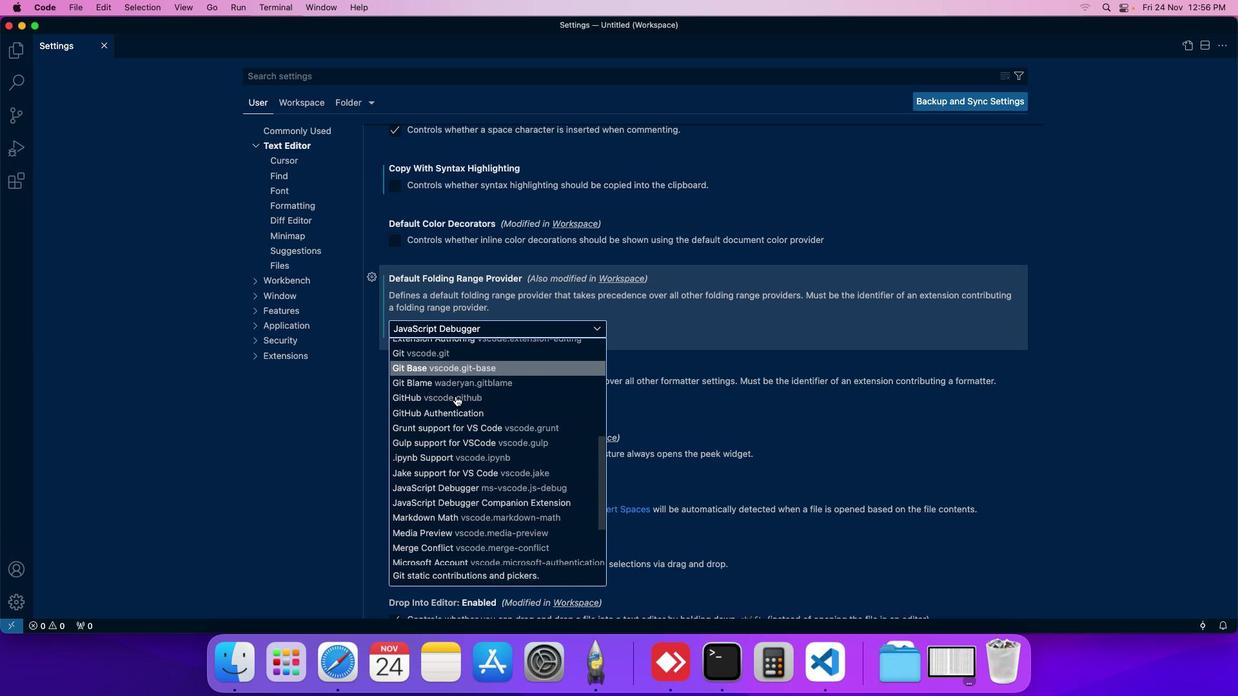 
Action: Mouse moved to (465, 408)
Screenshot: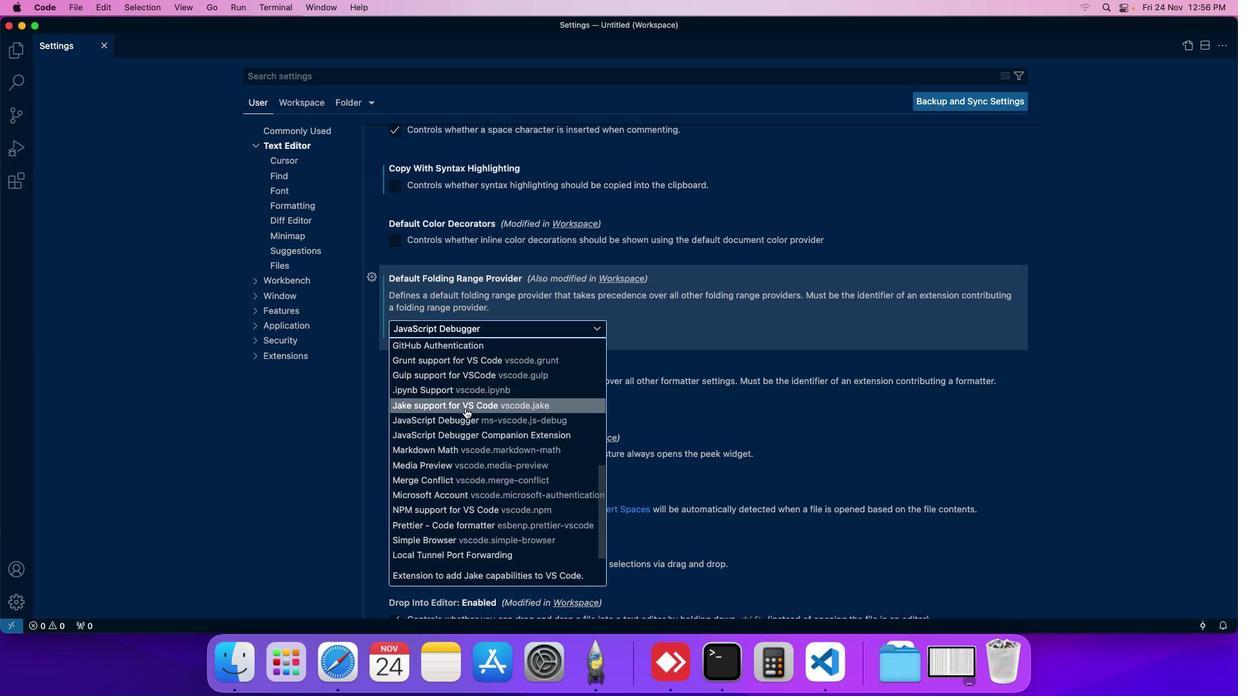 
Action: Mouse scrolled (465, 408) with delta (0, 0)
Screenshot: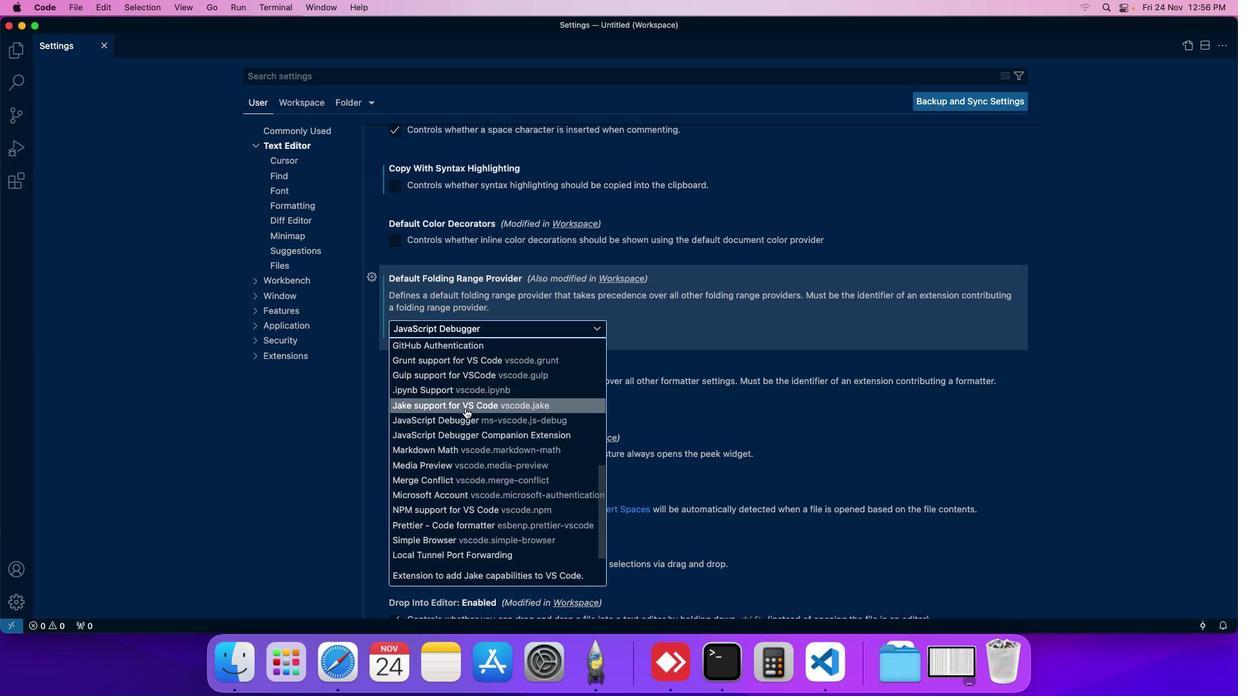 
Action: Mouse scrolled (465, 408) with delta (0, 0)
Screenshot: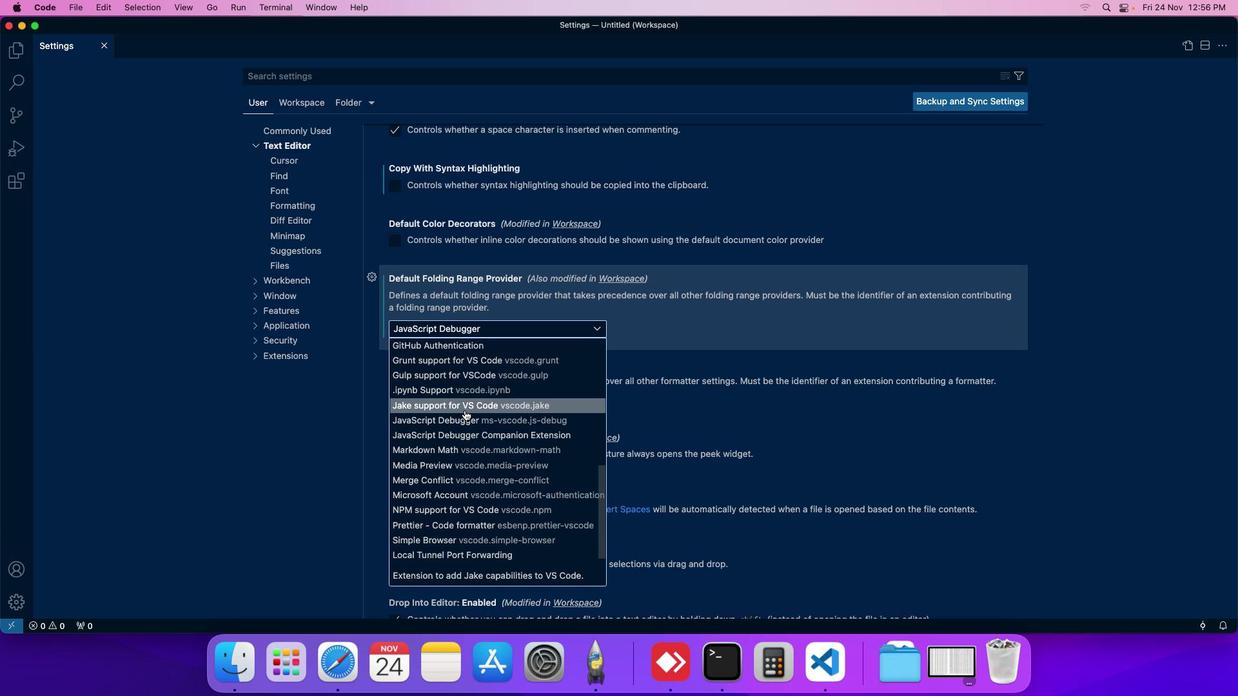 
Action: Mouse moved to (465, 410)
Screenshot: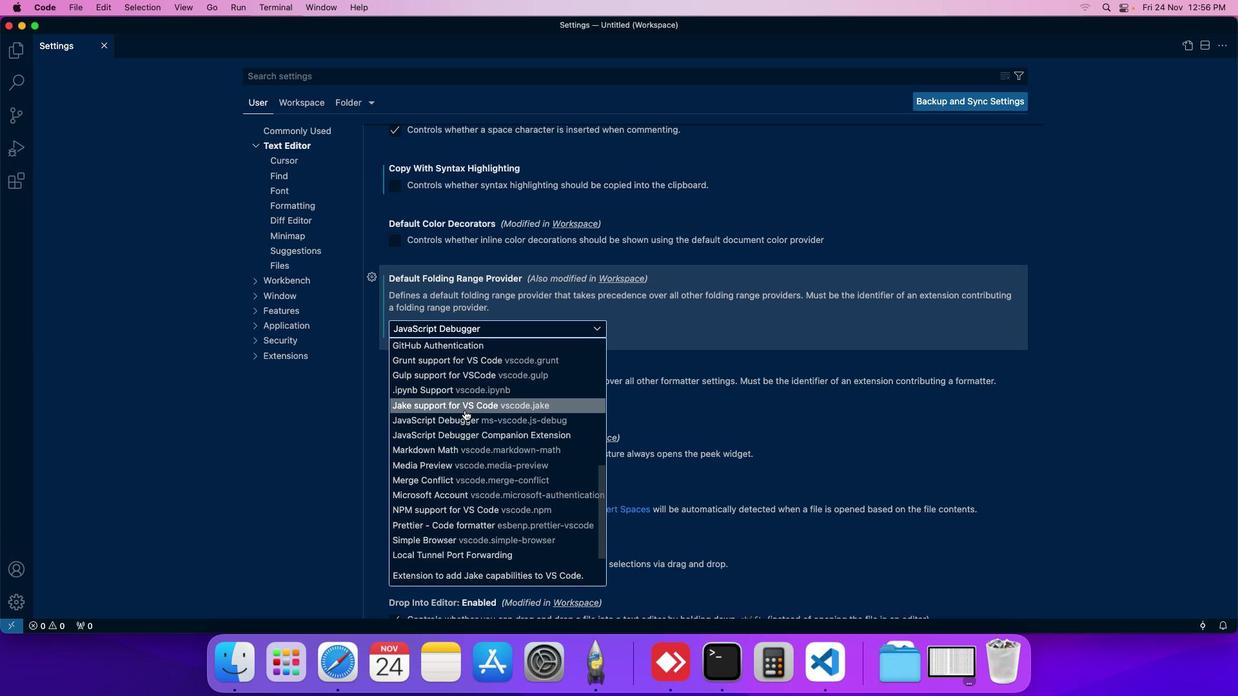 
Action: Mouse scrolled (465, 410) with delta (0, 0)
Screenshot: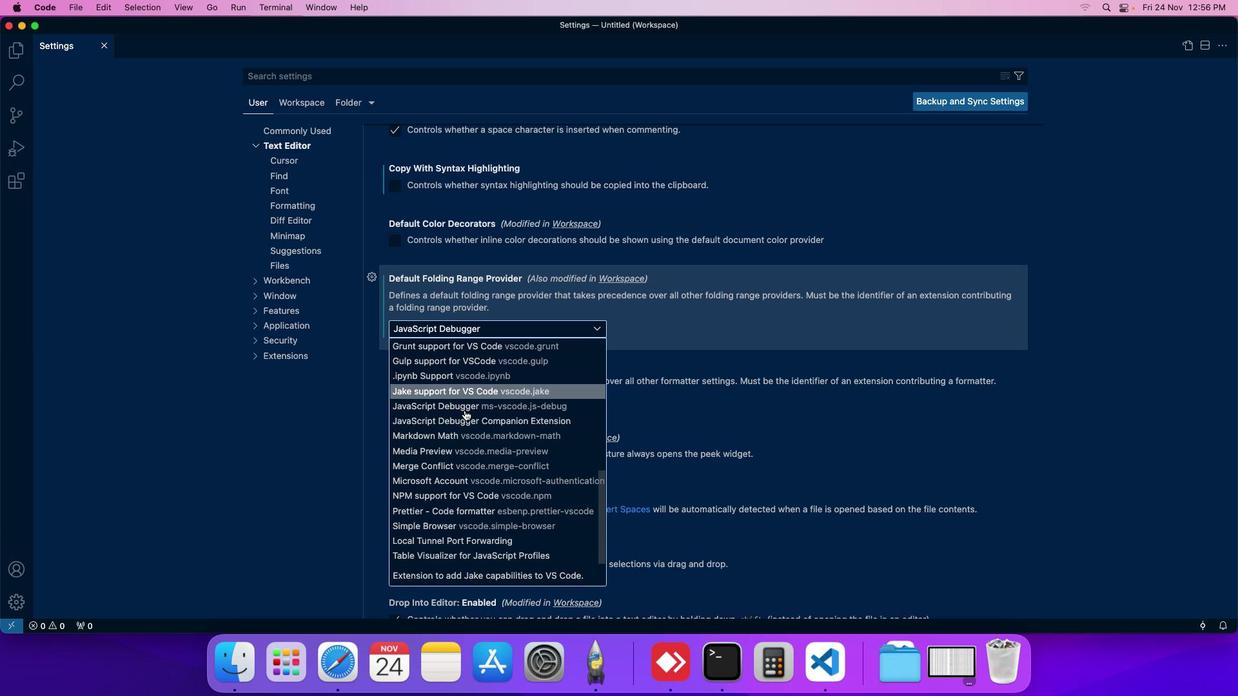 
Action: Mouse scrolled (465, 410) with delta (0, 0)
Screenshot: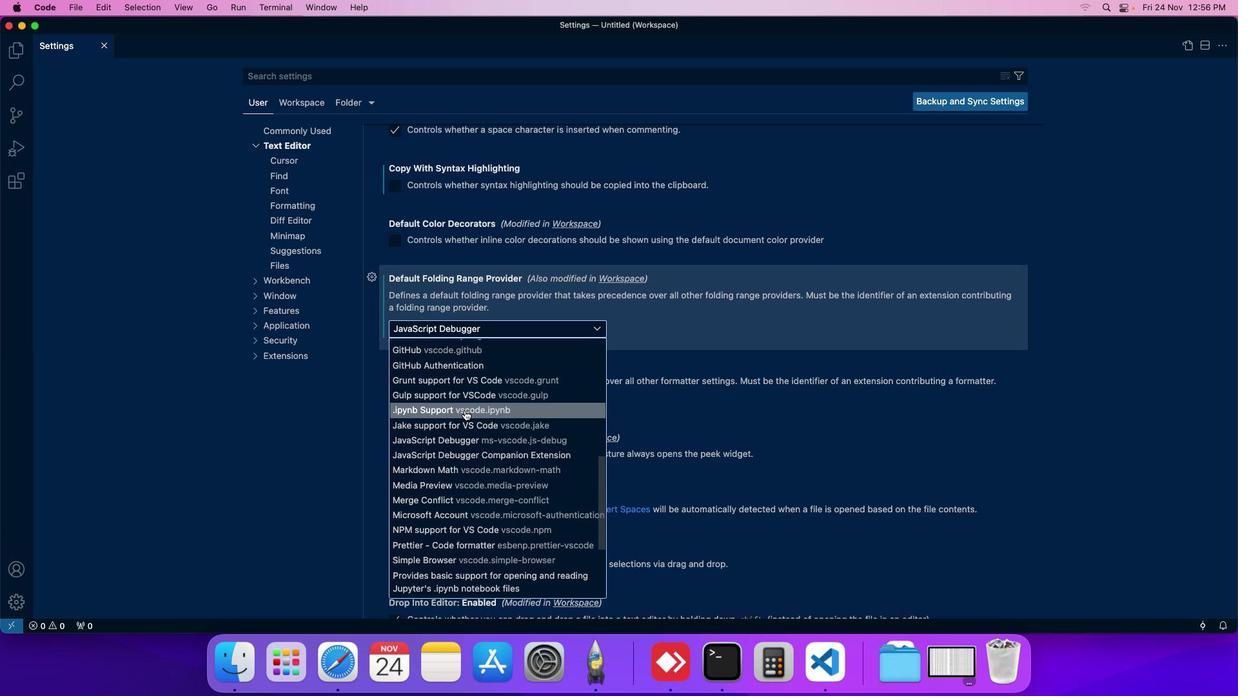 
Action: Mouse scrolled (465, 410) with delta (0, 0)
Screenshot: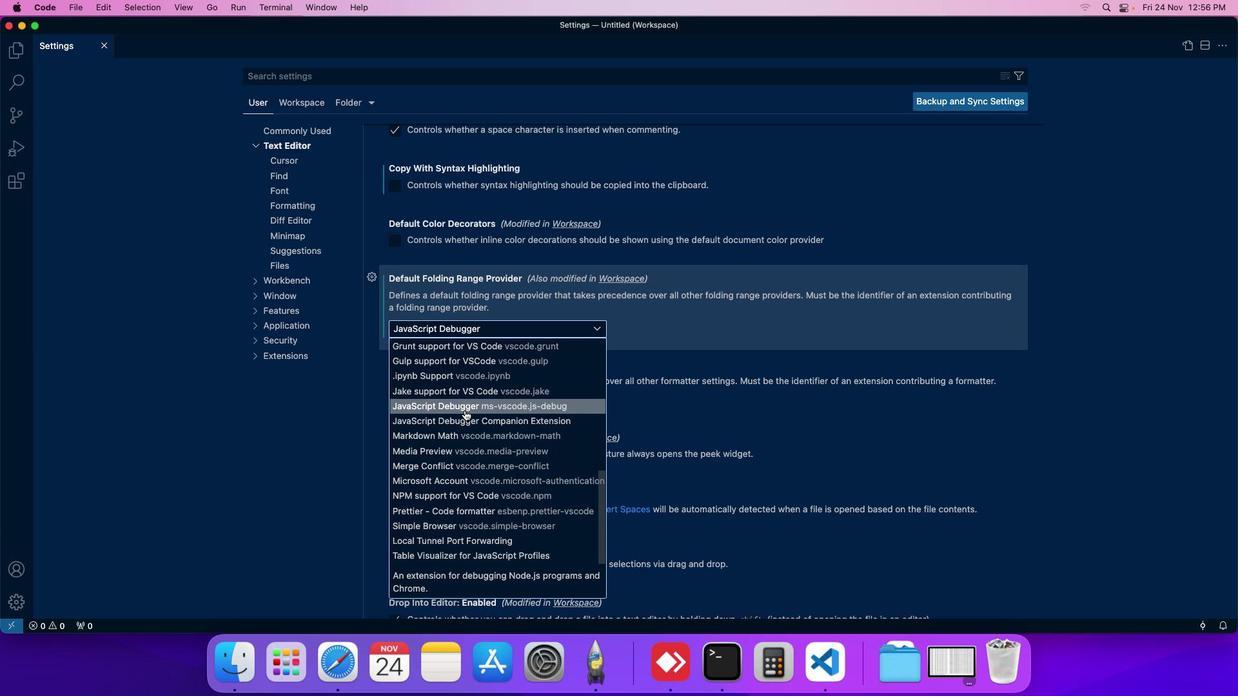 
Action: Mouse scrolled (465, 410) with delta (0, 0)
Screenshot: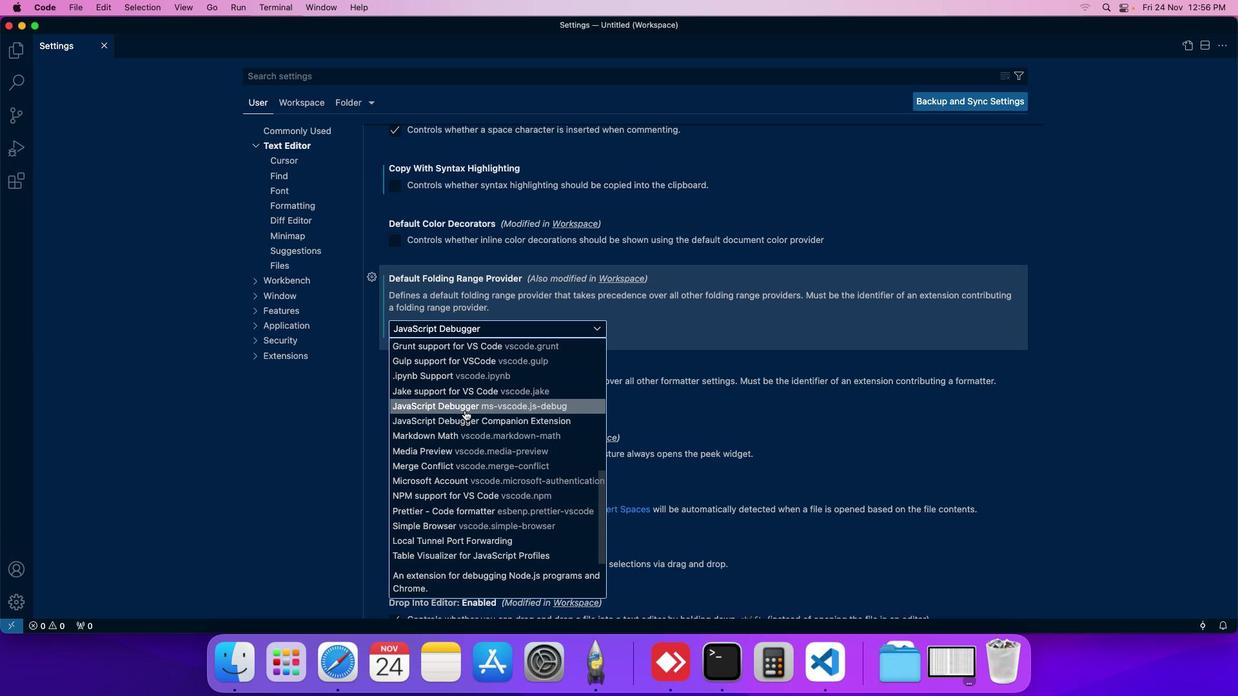 
Action: Mouse scrolled (465, 410) with delta (0, 0)
Screenshot: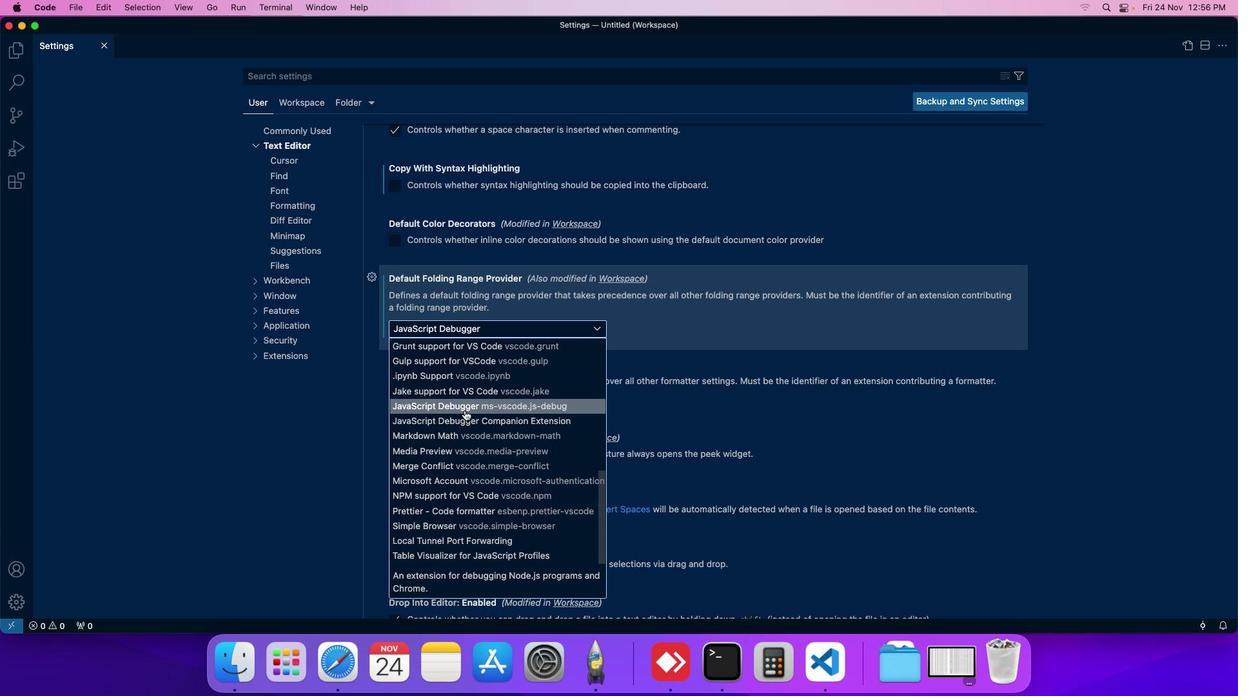 
Action: Mouse moved to (427, 539)
Screenshot: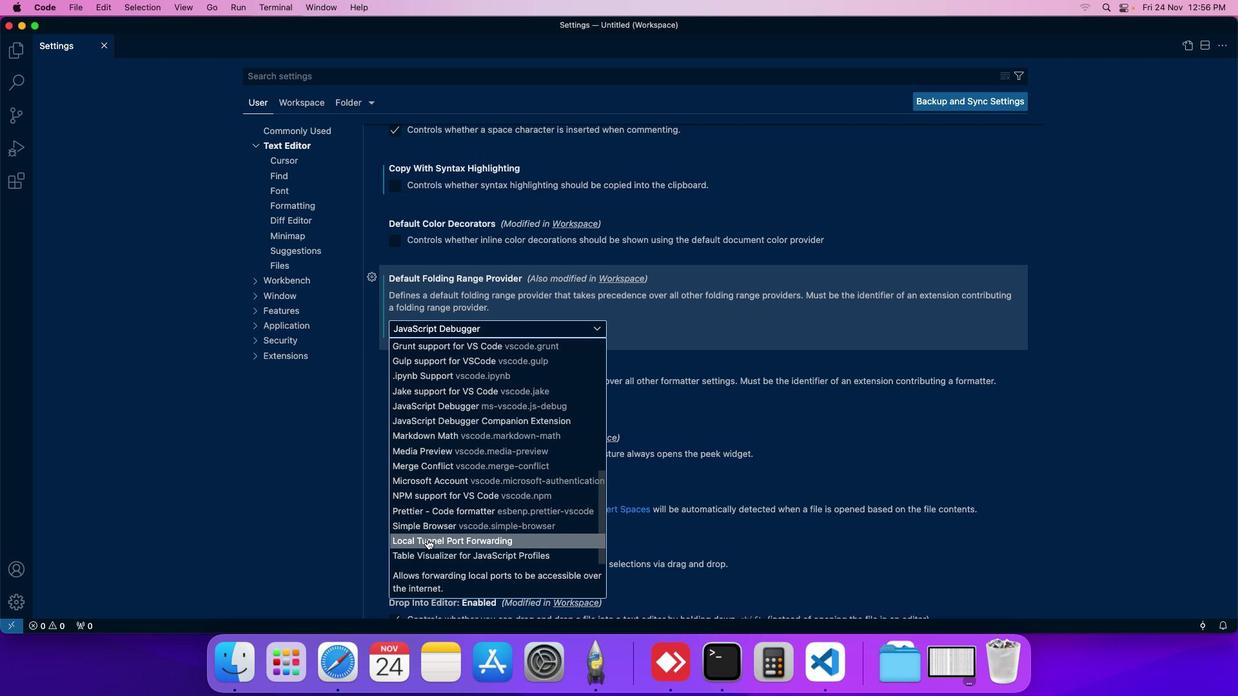 
Action: Mouse scrolled (427, 539) with delta (0, 0)
Screenshot: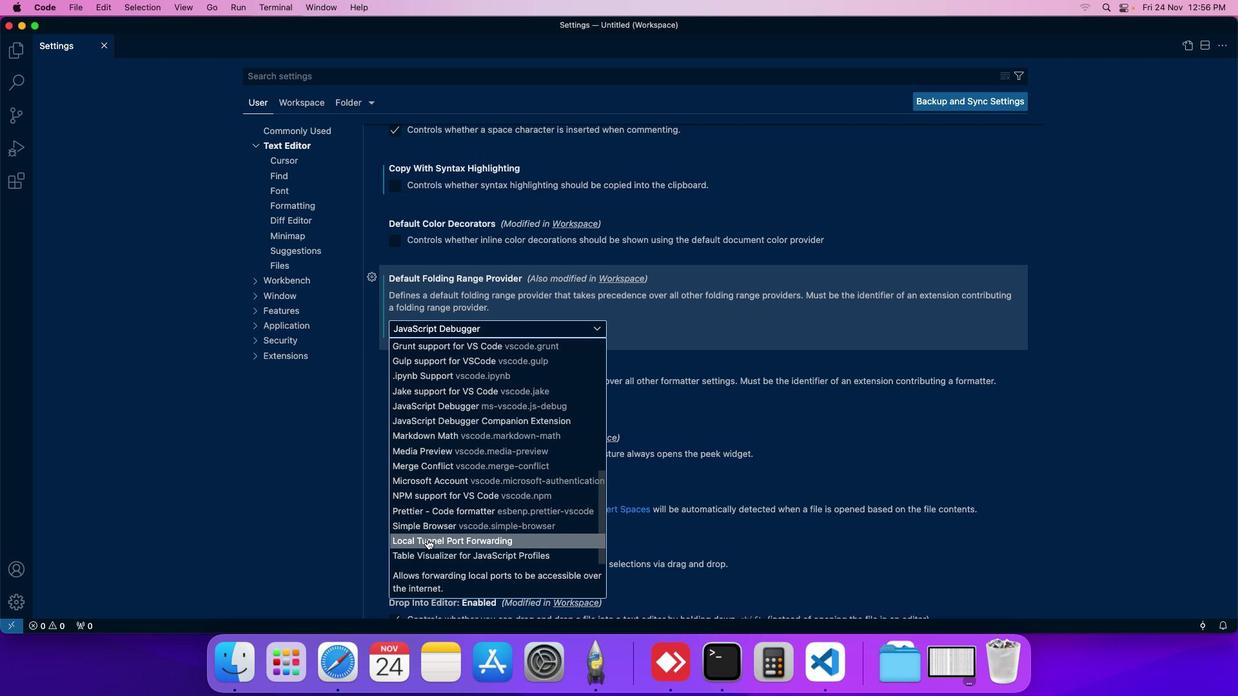 
Action: Mouse scrolled (427, 539) with delta (0, 0)
Screenshot: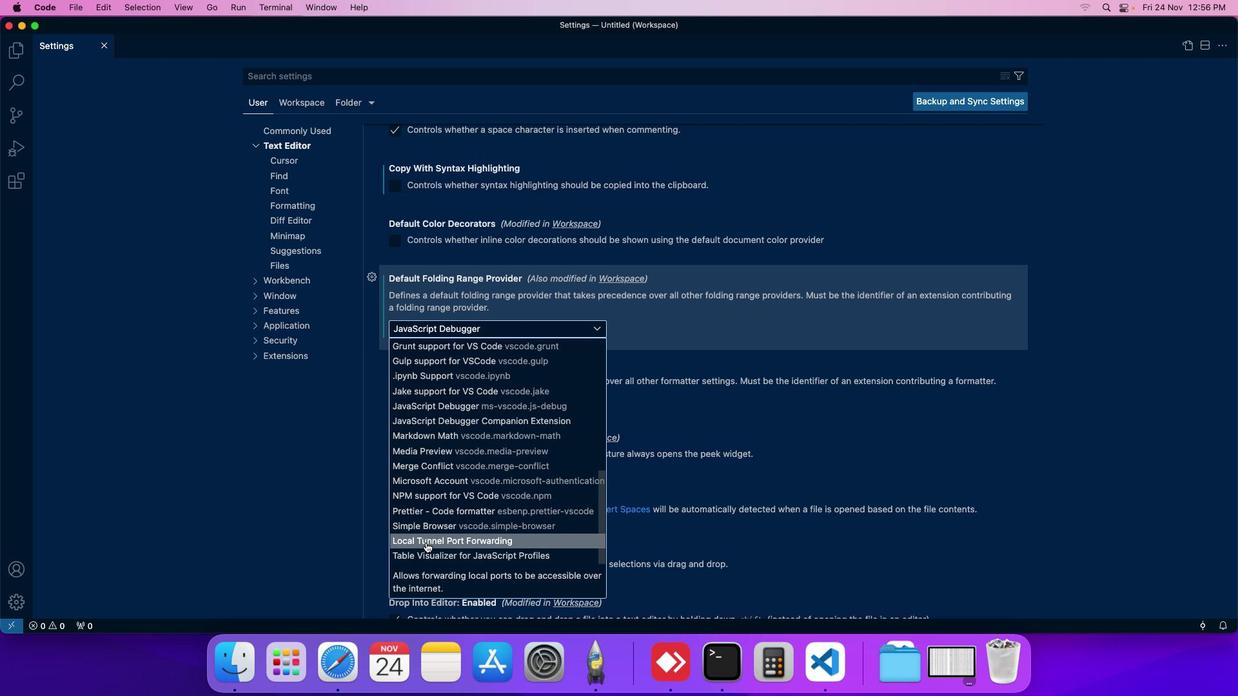 
Action: Mouse moved to (421, 553)
Screenshot: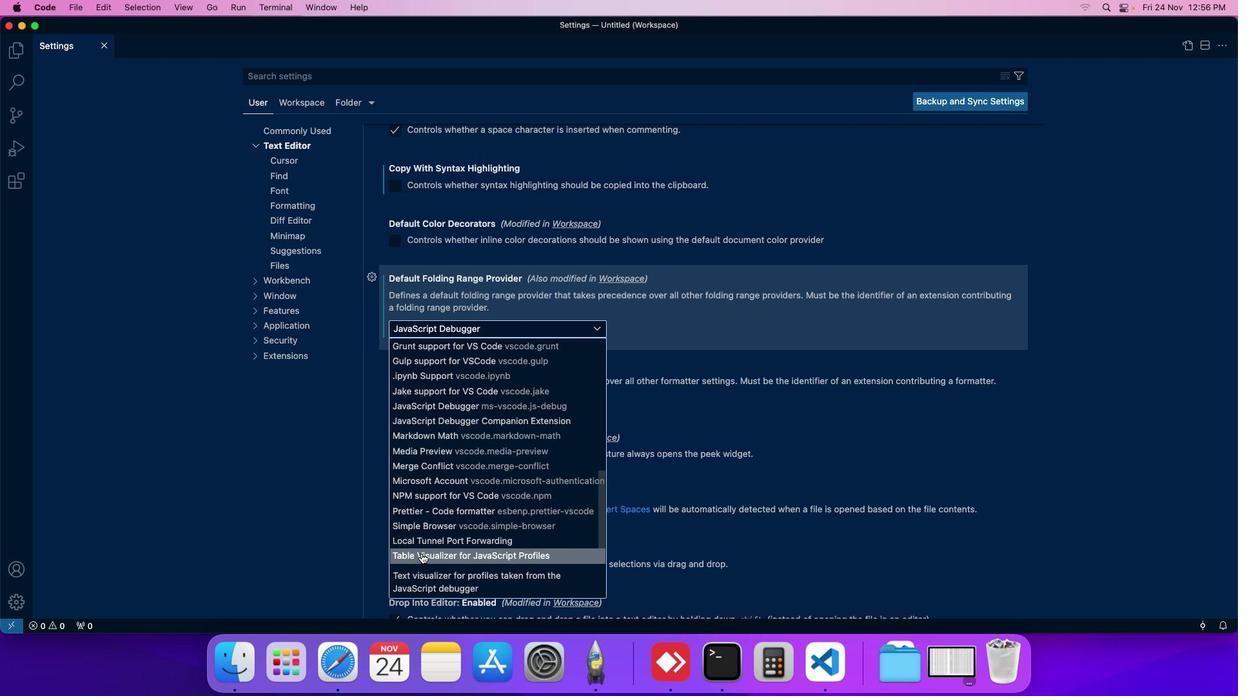 
Action: Mouse scrolled (421, 553) with delta (0, 0)
Screenshot: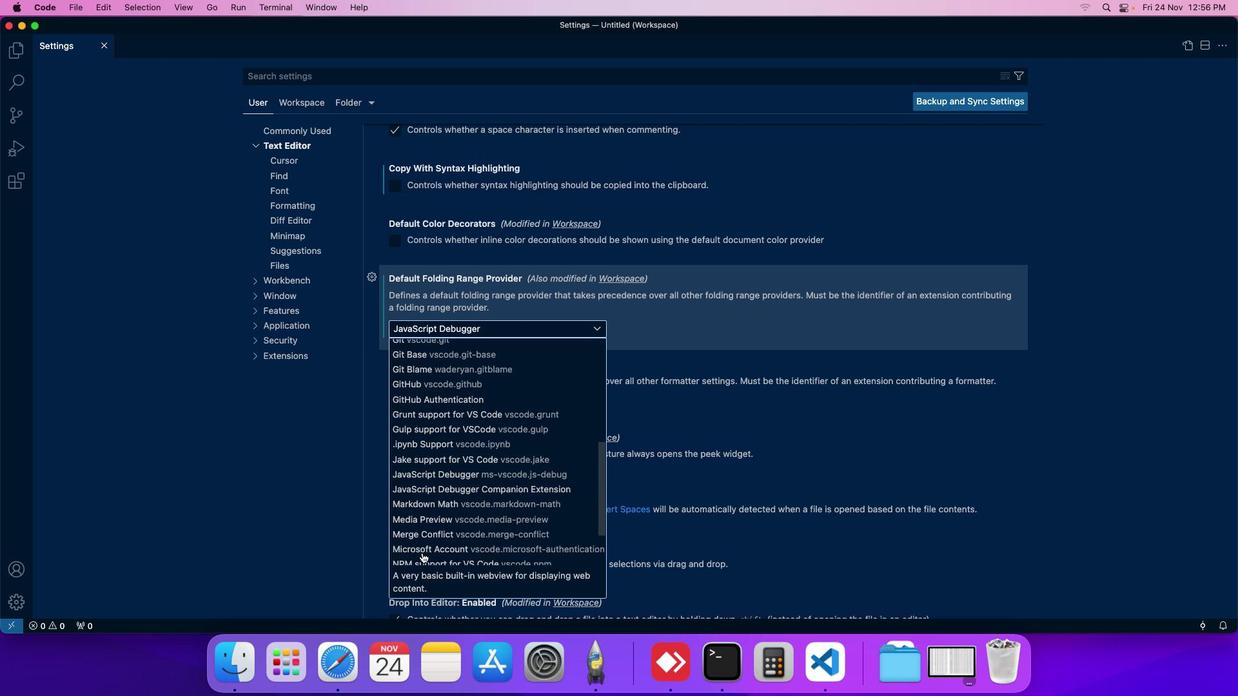 
Action: Mouse moved to (422, 553)
Screenshot: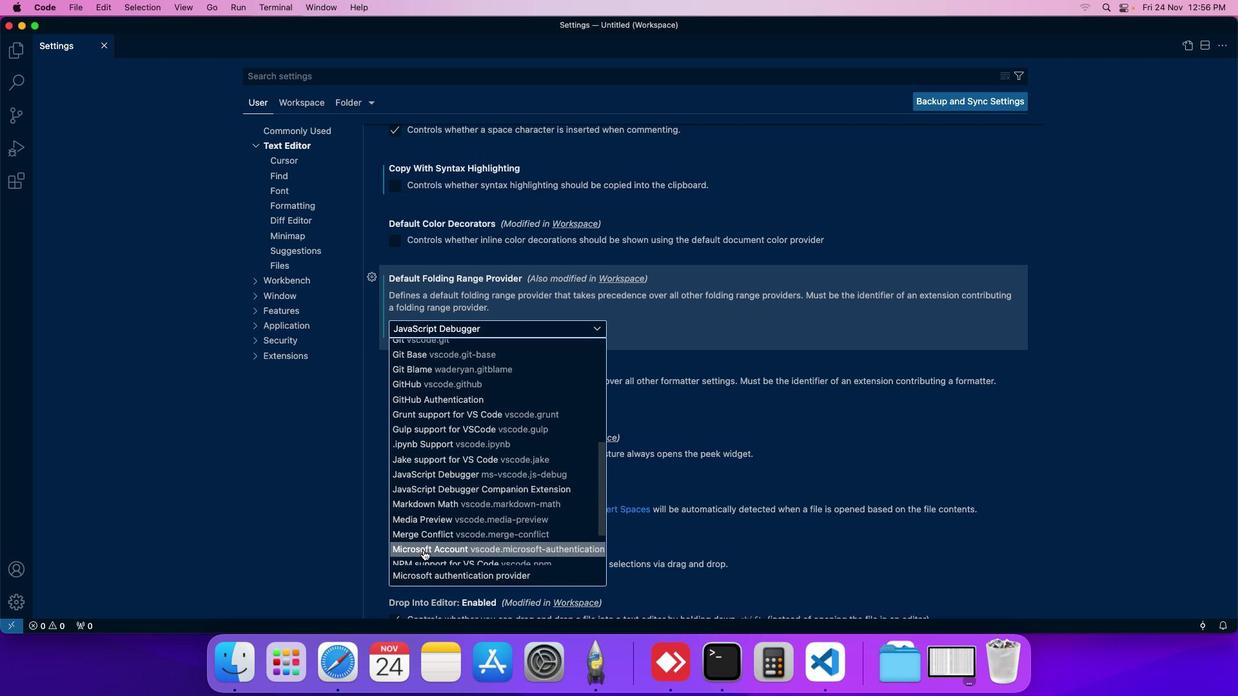 
Action: Mouse scrolled (422, 553) with delta (0, 0)
Screenshot: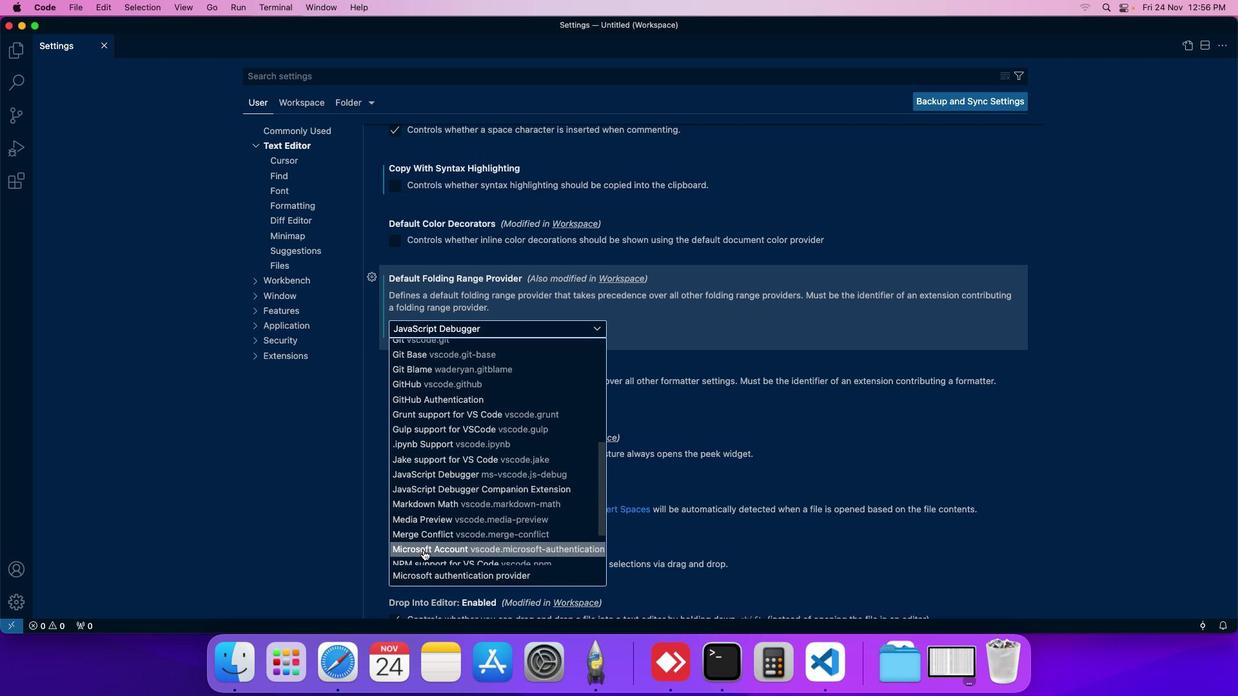 
Action: Mouse moved to (423, 546)
Screenshot: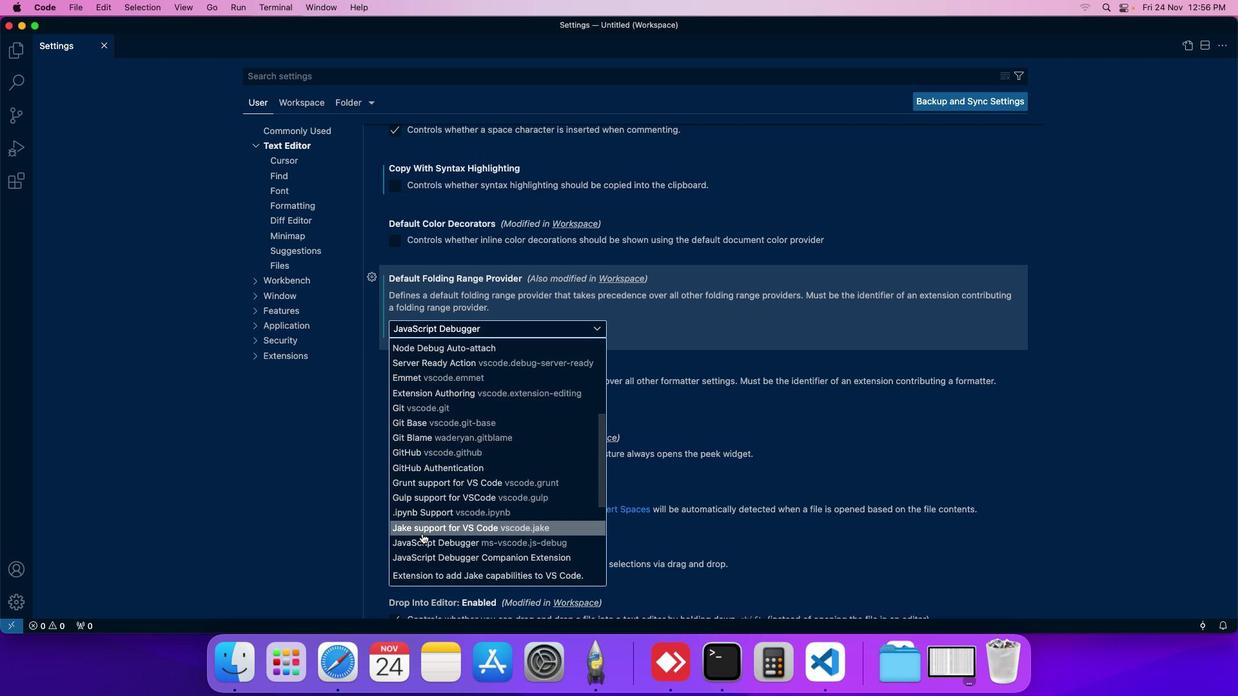 
Action: Mouse scrolled (423, 546) with delta (0, 0)
Screenshot: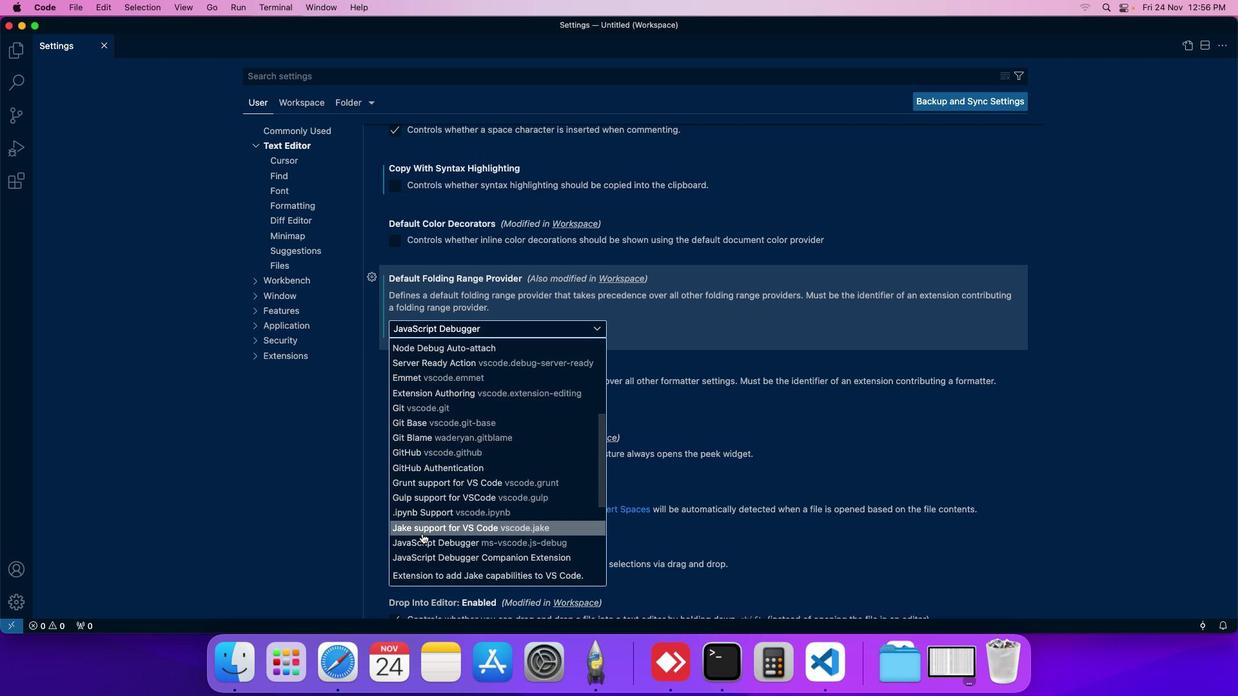 
Action: Mouse moved to (421, 534)
Screenshot: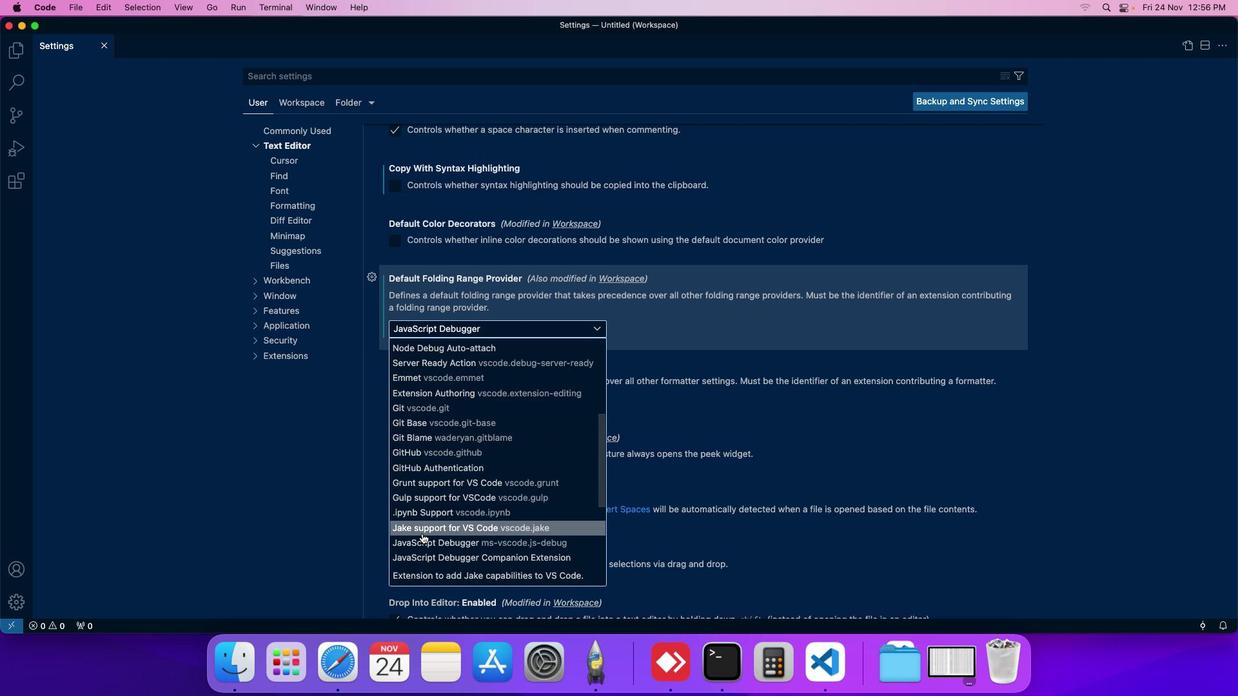 
Action: Mouse scrolled (421, 534) with delta (0, 0)
Screenshot: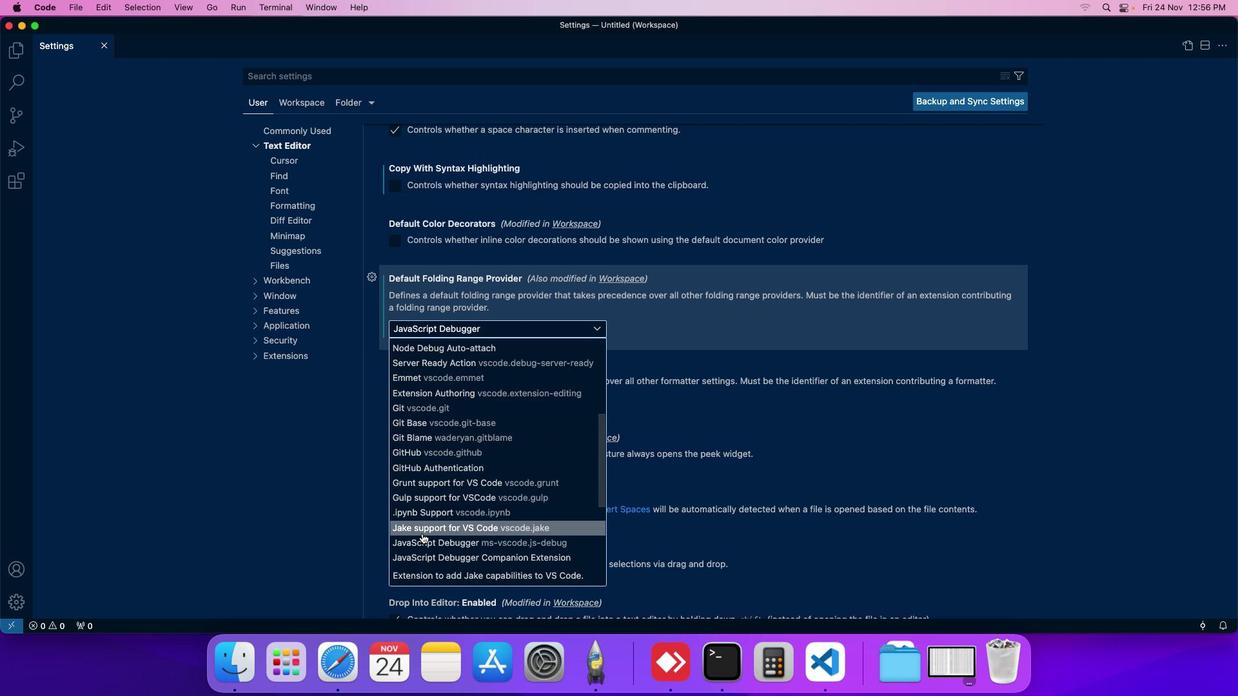 
Action: Mouse moved to (425, 479)
Screenshot: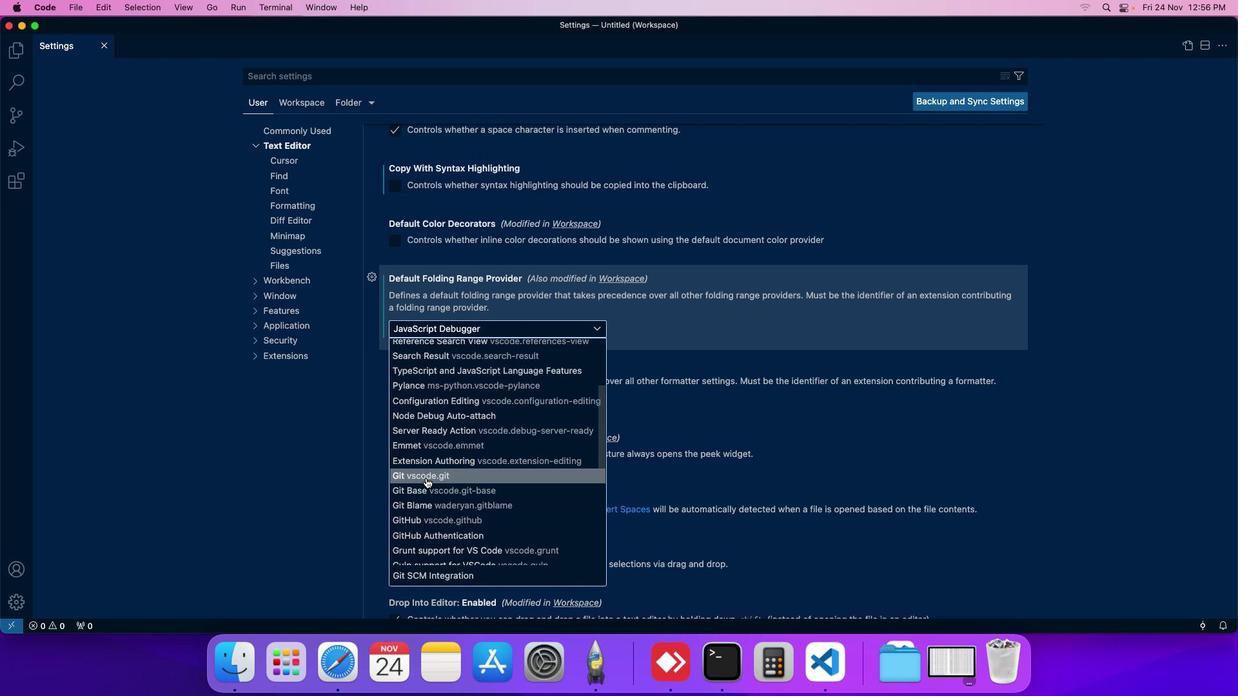 
Action: Mouse scrolled (425, 479) with delta (0, 0)
Screenshot: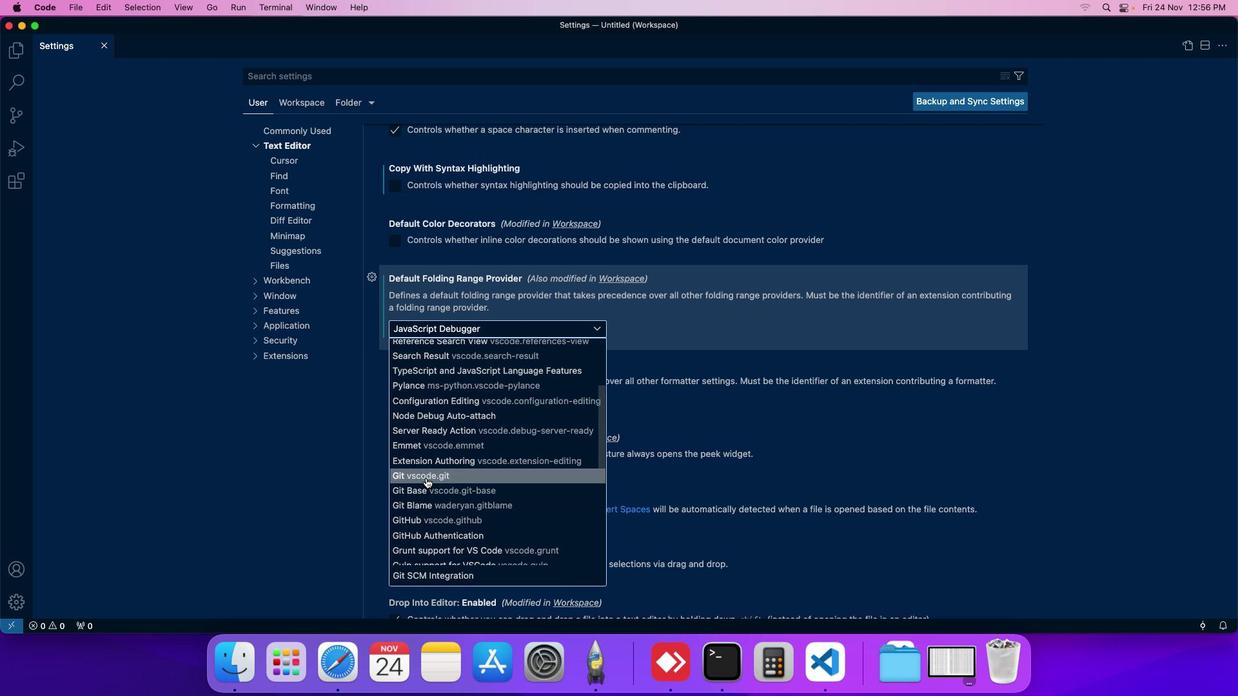 
Action: Mouse moved to (425, 479)
Screenshot: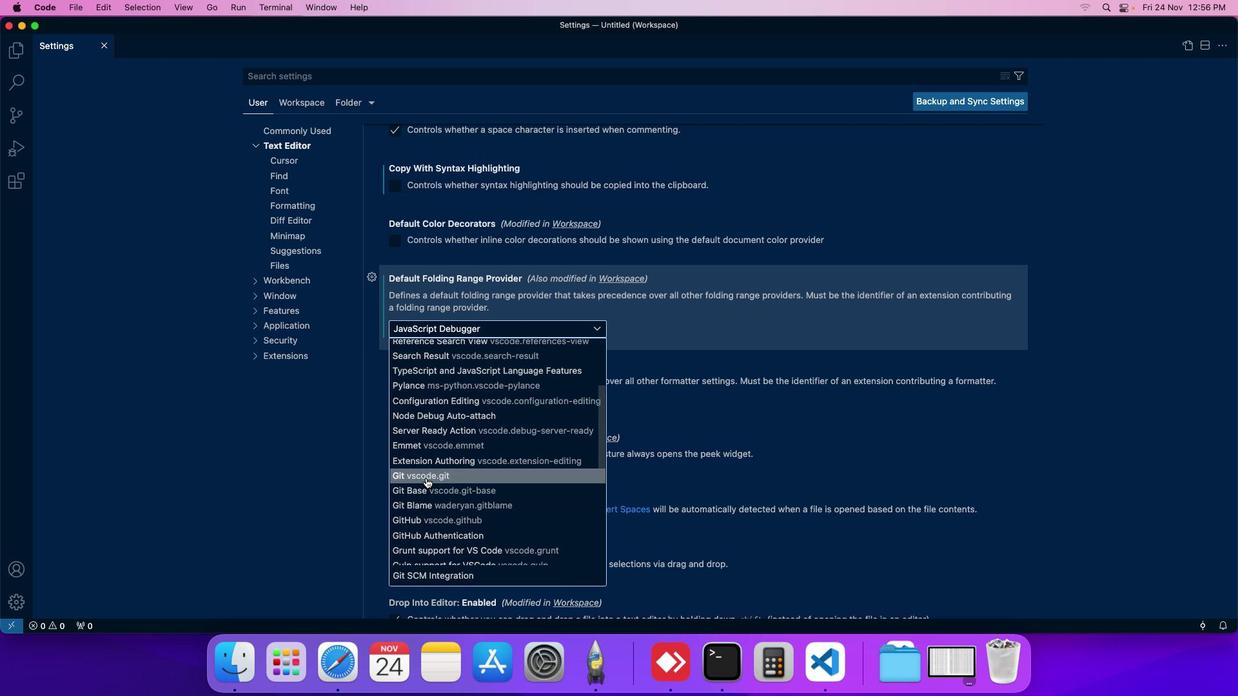 
Action: Mouse scrolled (425, 479) with delta (0, 0)
Screenshot: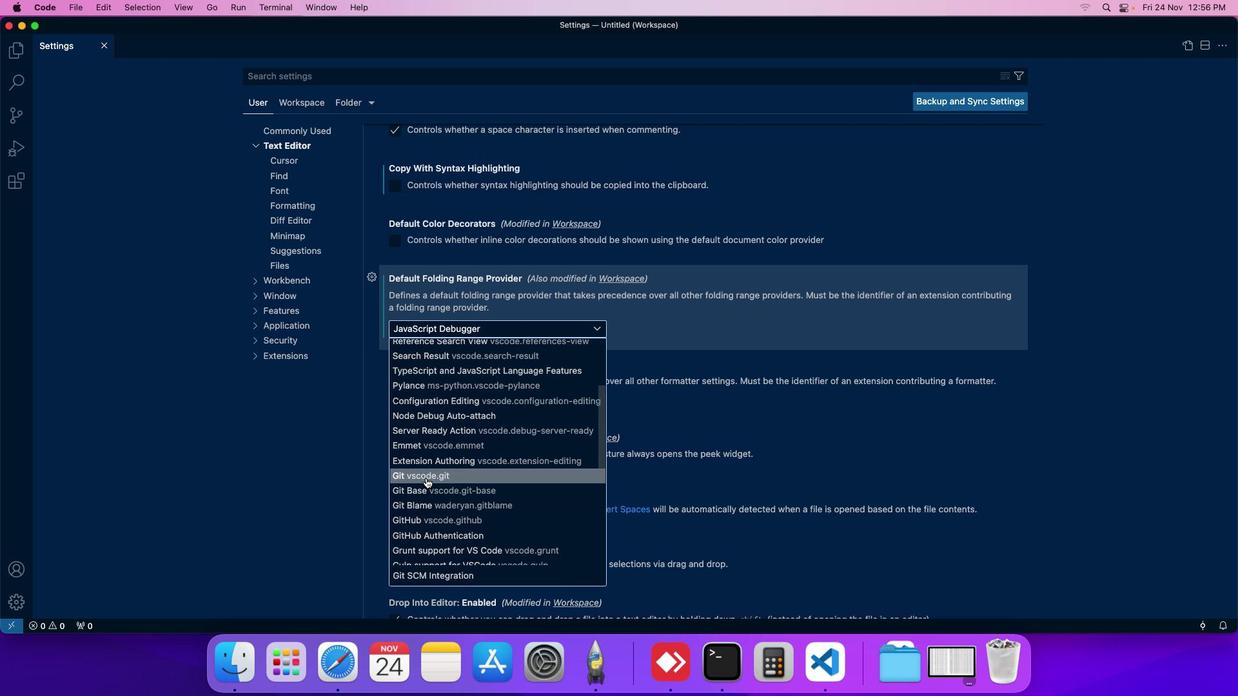 
Action: Mouse moved to (425, 478)
Screenshot: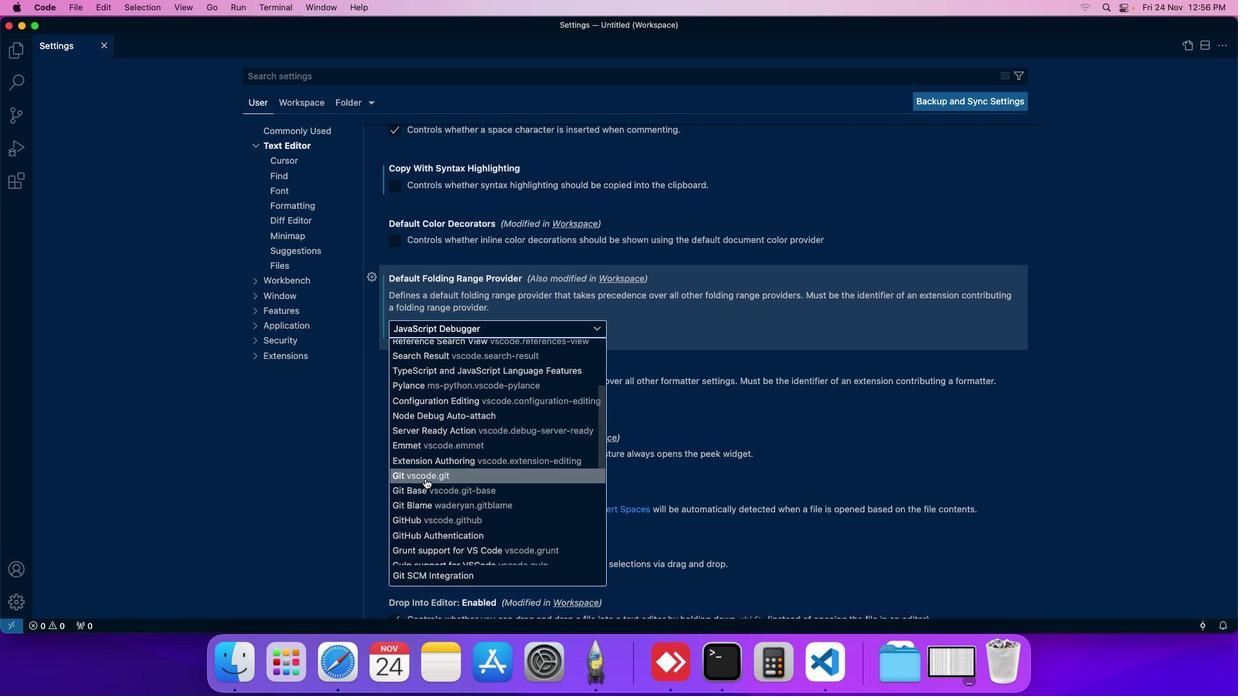 
Action: Mouse scrolled (425, 478) with delta (0, 0)
Screenshot: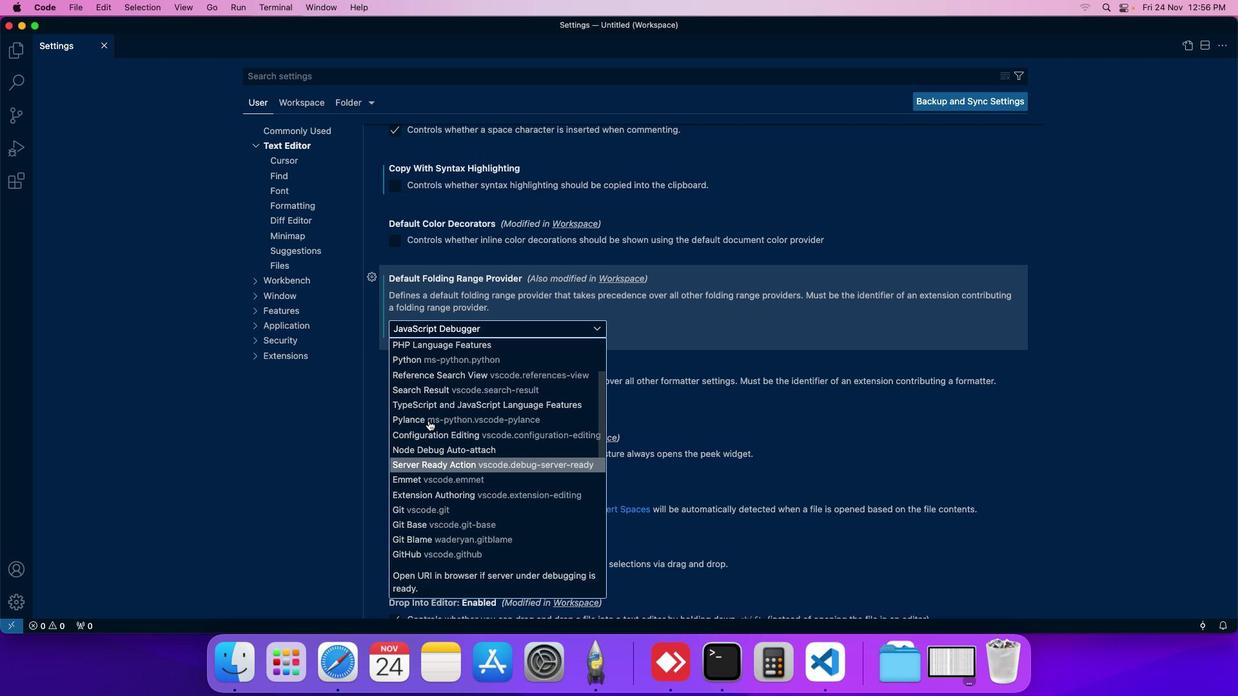 
Action: Mouse moved to (430, 370)
Screenshot: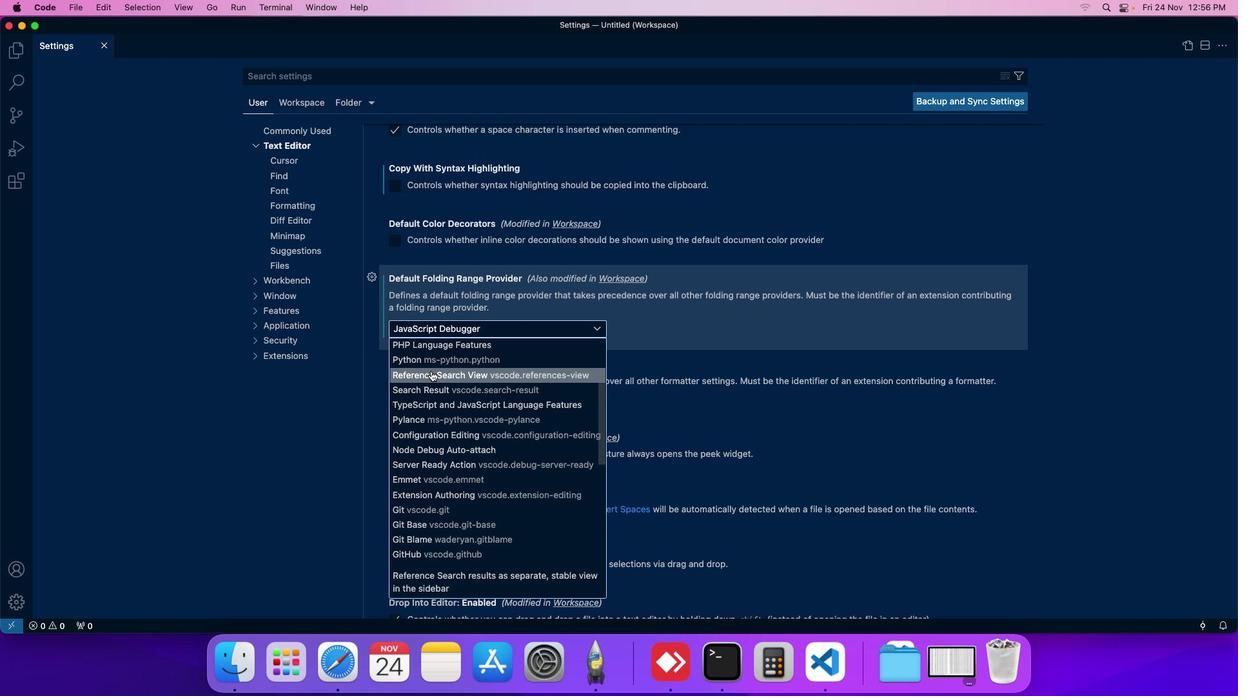 
Action: Mouse pressed left at (430, 370)
Screenshot: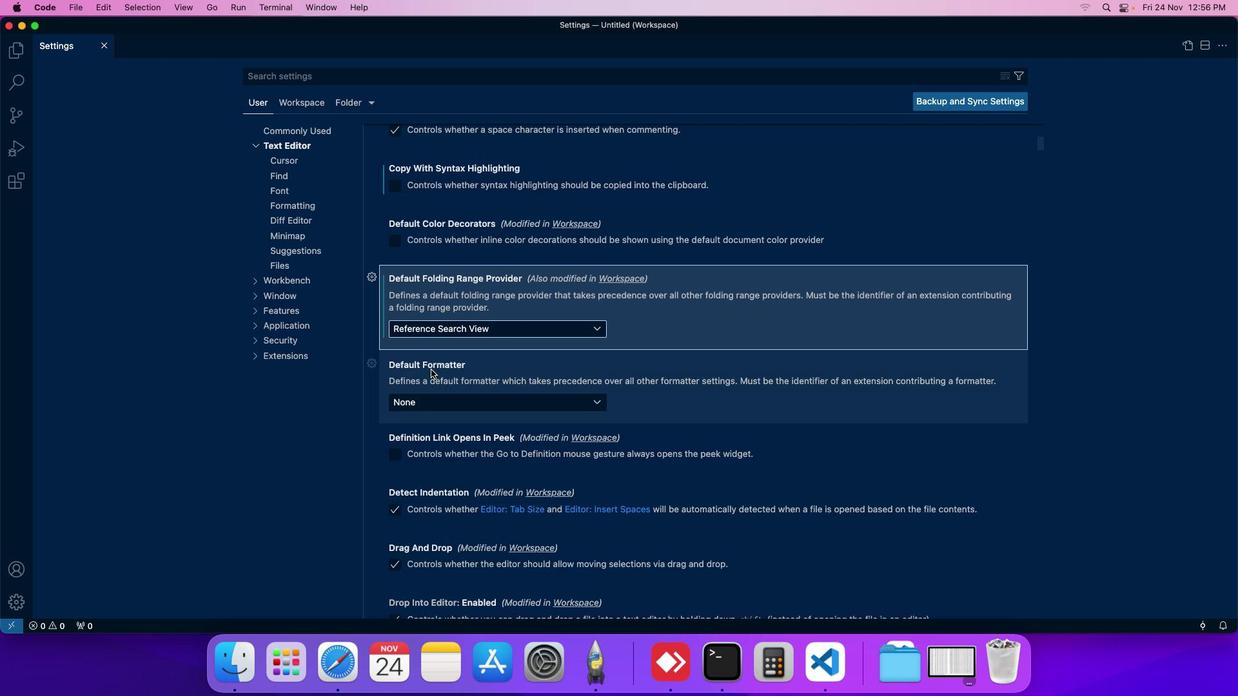 
Action: Mouse moved to (449, 330)
Screenshot: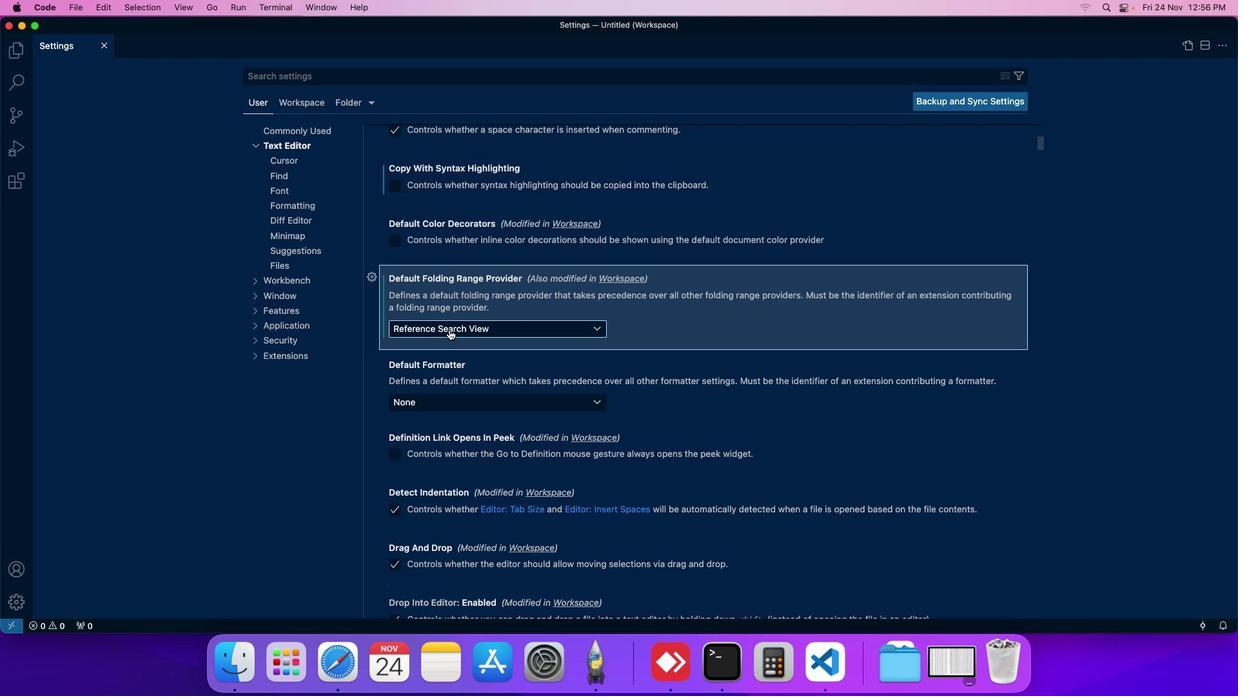 
